 Task: Add the task  Implement a new cloud-based knowledge management system for a company to the section Feature Frenzy in the project AvidTech and add a Due Date to the respective task as 2023/12/28
Action: Mouse moved to (554, 429)
Screenshot: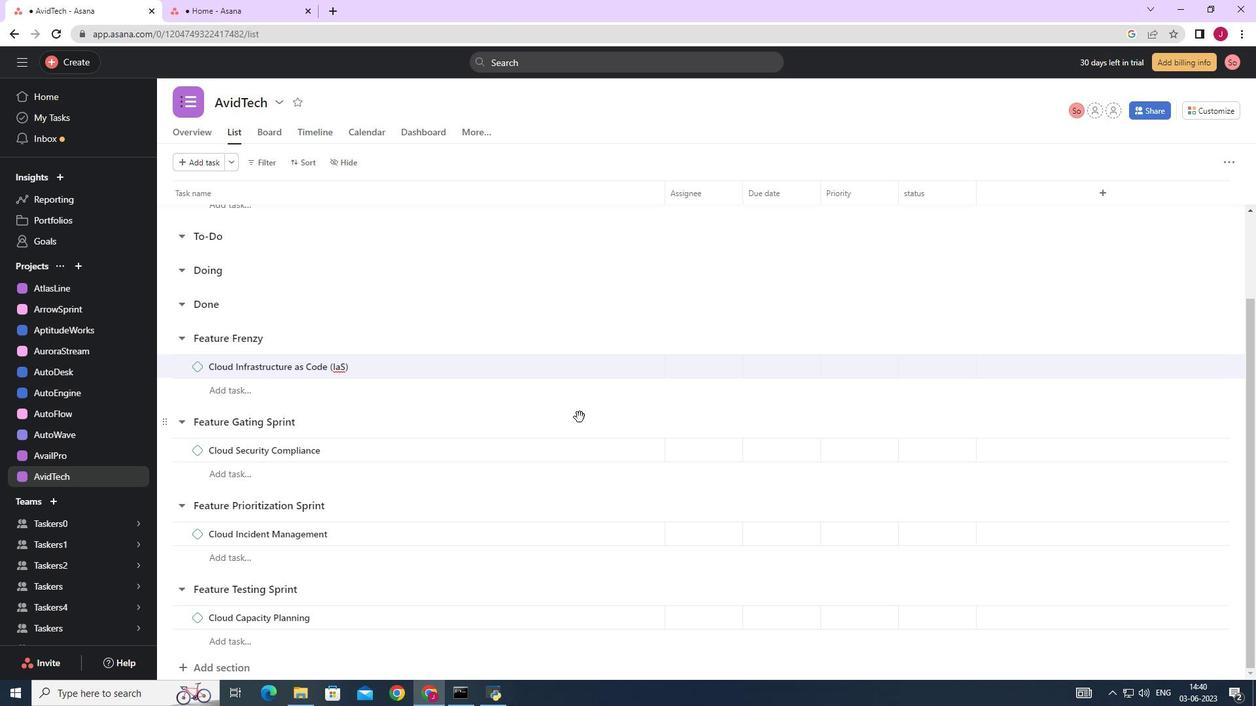 
Action: Mouse scrolled (554, 430) with delta (0, 0)
Screenshot: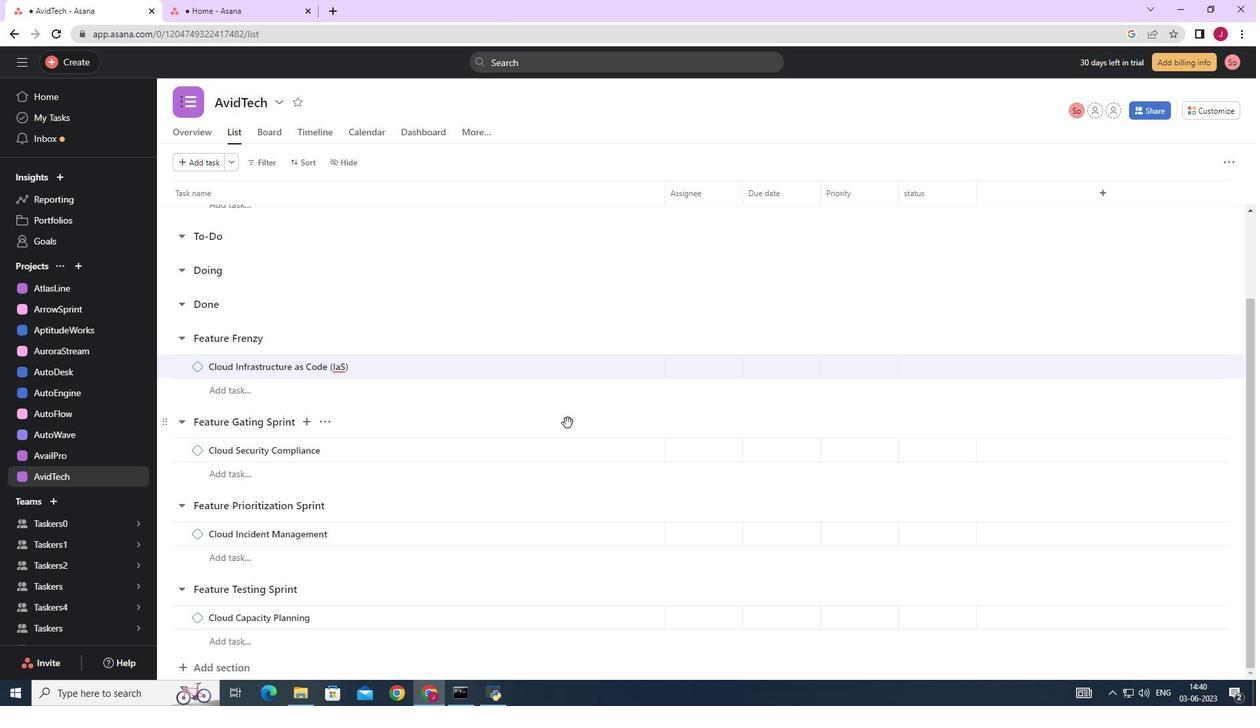 
Action: Mouse scrolled (554, 430) with delta (0, 0)
Screenshot: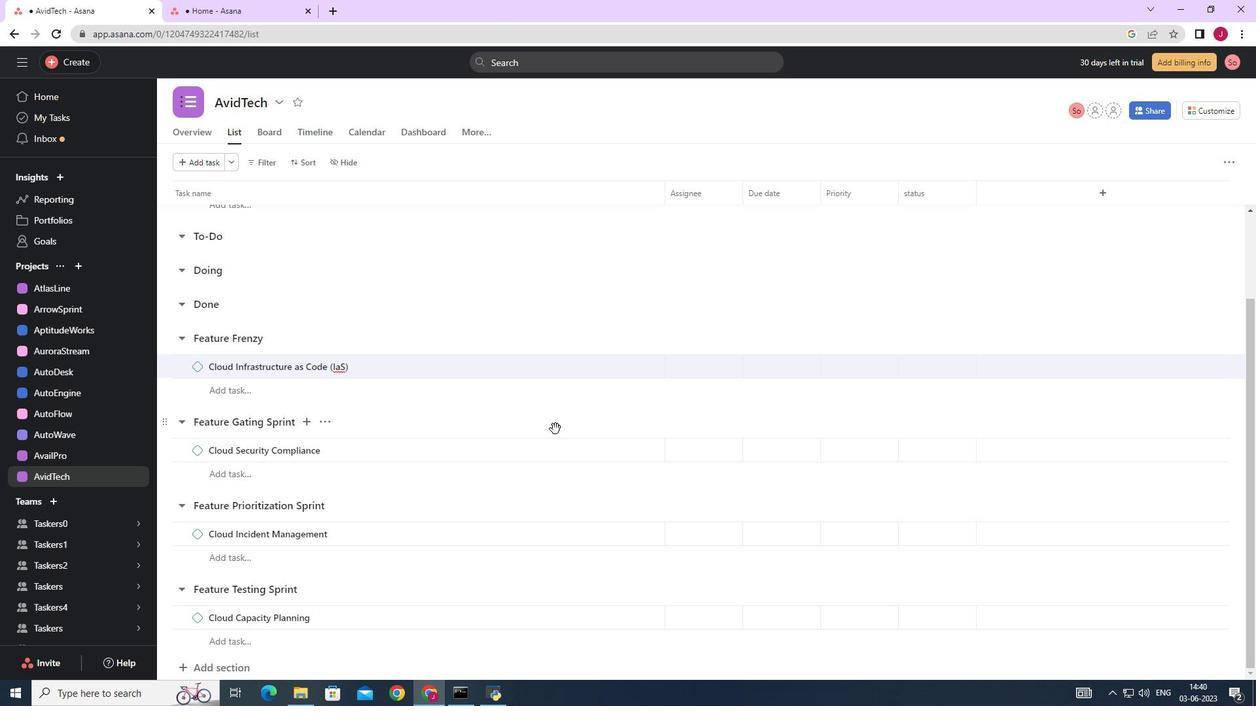 
Action: Mouse scrolled (554, 430) with delta (0, 0)
Screenshot: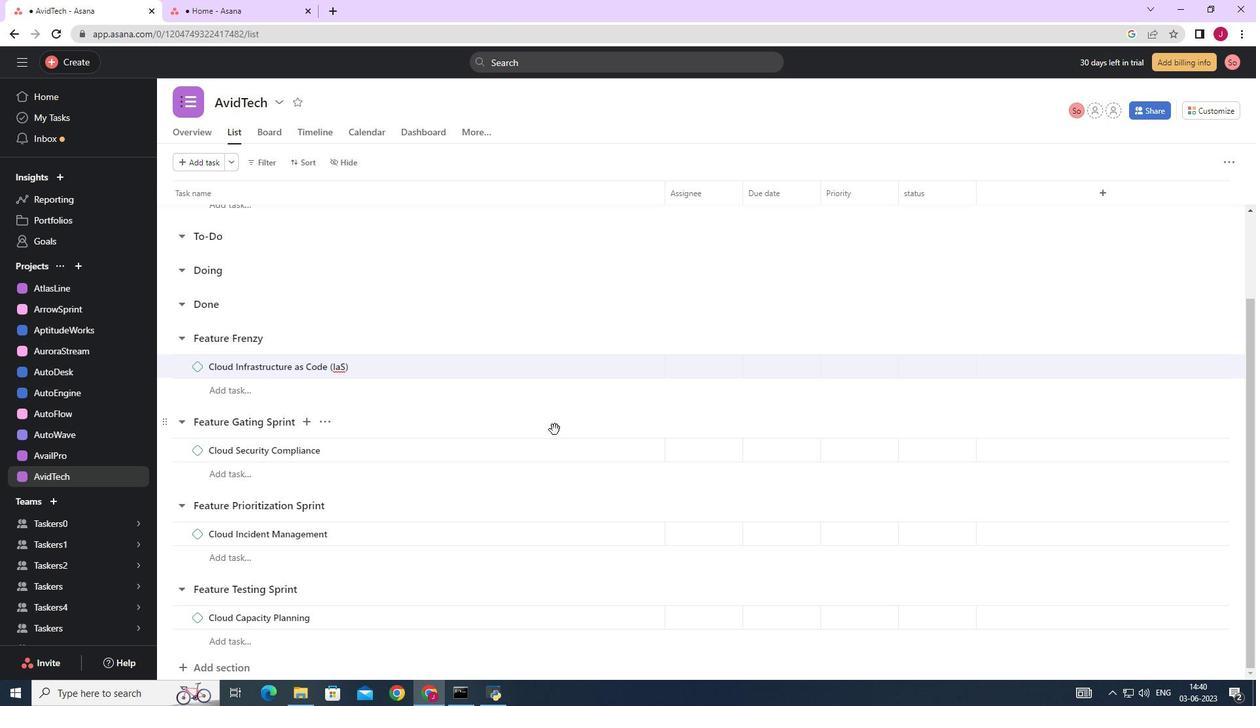 
Action: Mouse scrolled (554, 430) with delta (0, 0)
Screenshot: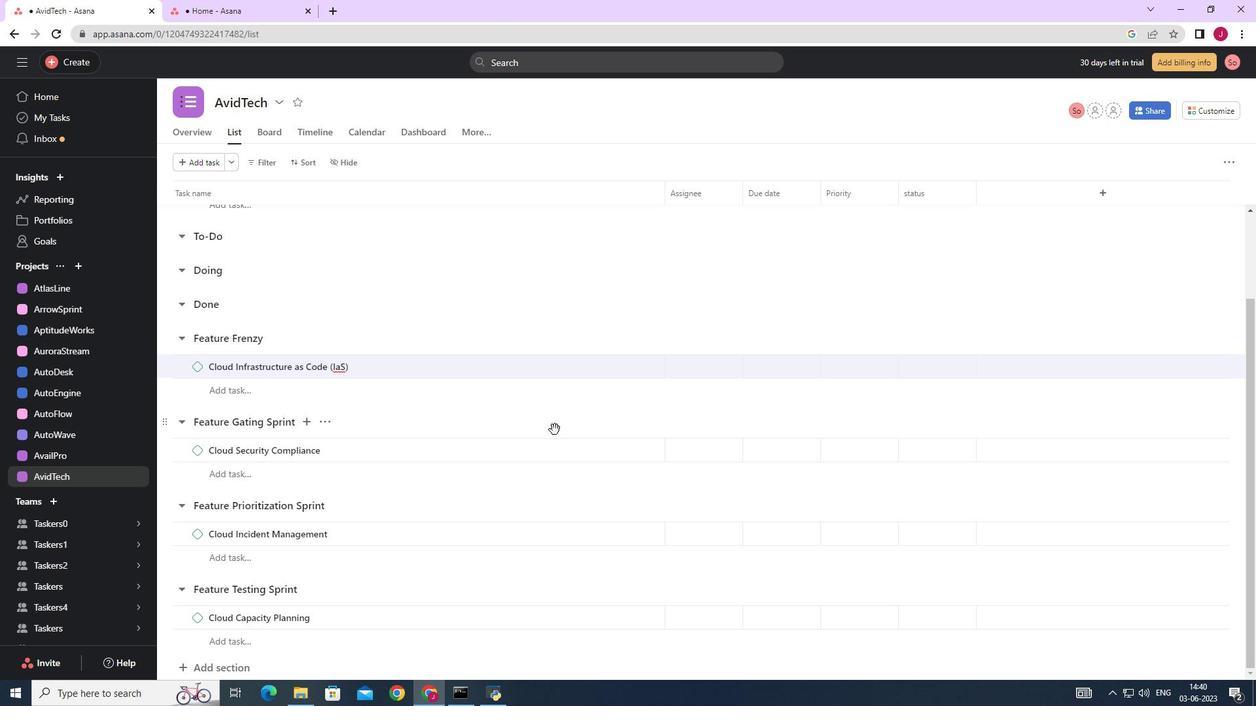 
Action: Mouse moved to (630, 287)
Screenshot: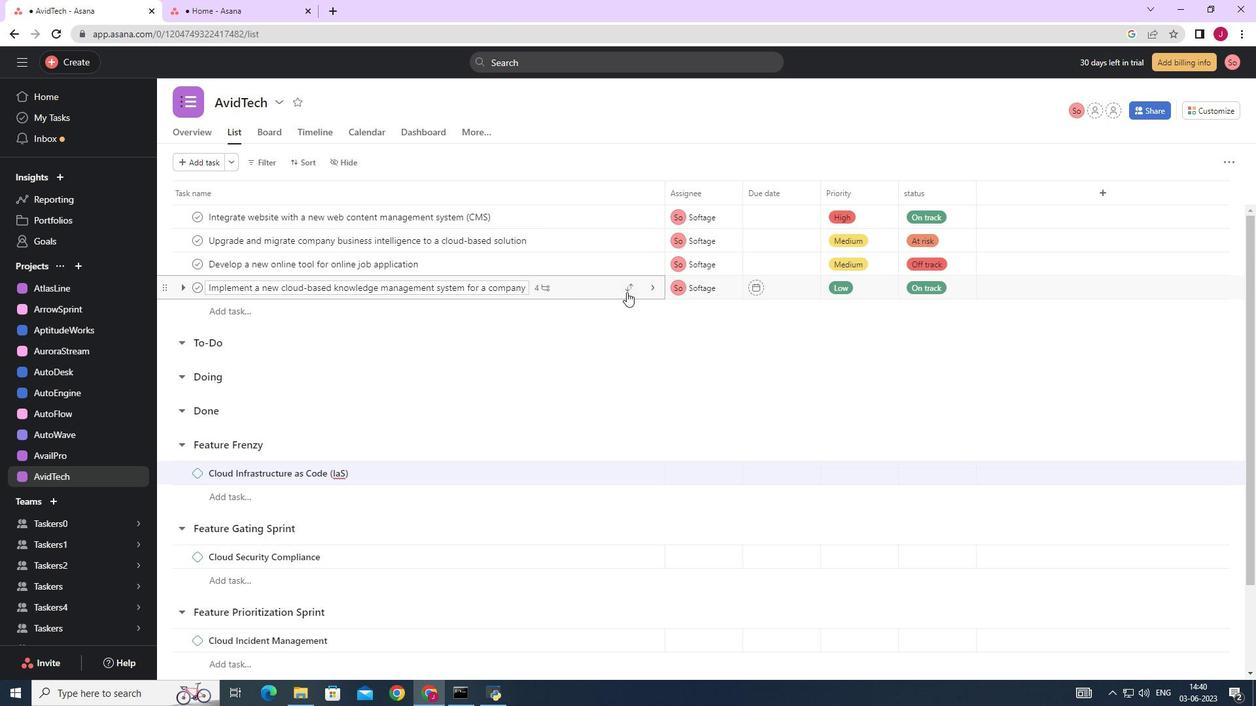
Action: Mouse pressed left at (630, 287)
Screenshot: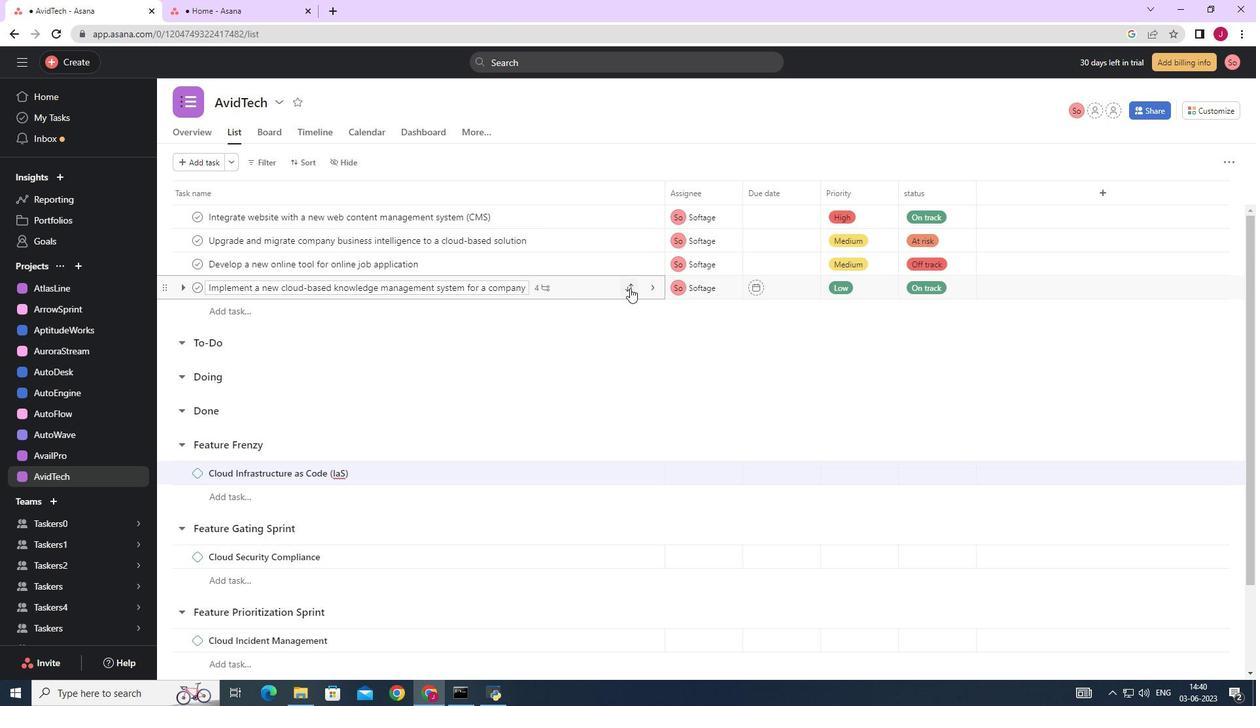 
Action: Mouse moved to (845, 355)
Screenshot: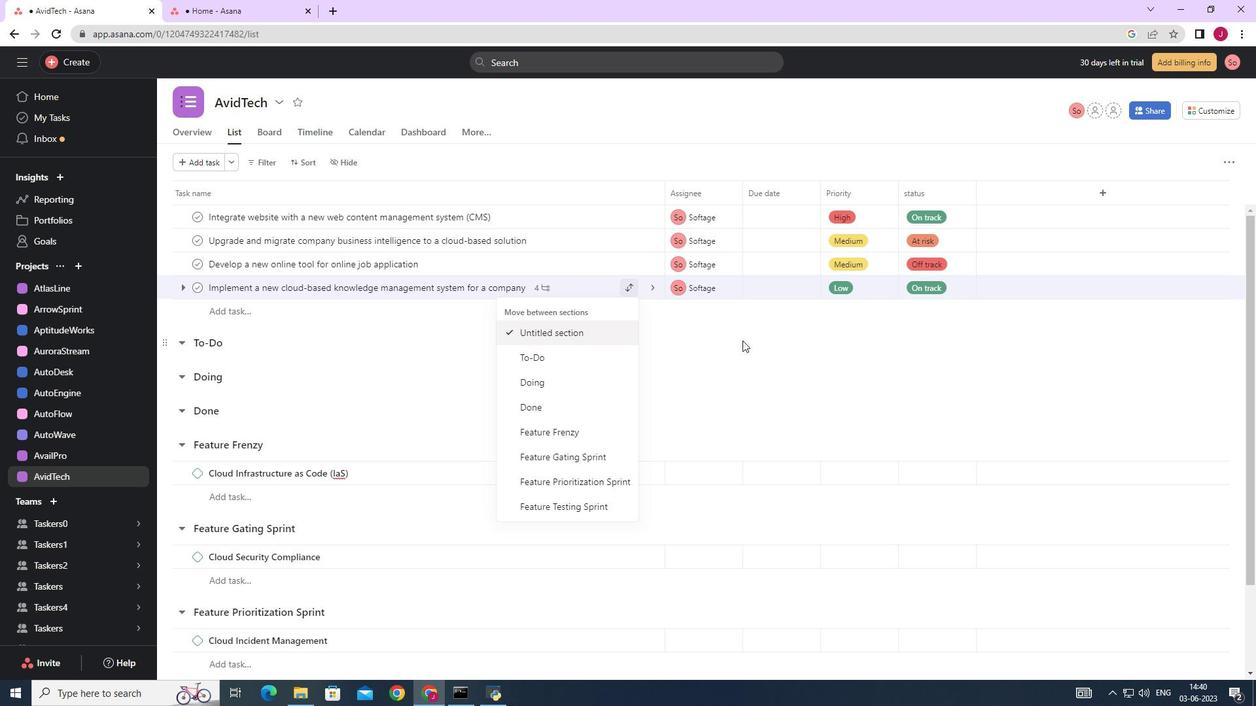 
Action: Mouse pressed left at (845, 355)
Screenshot: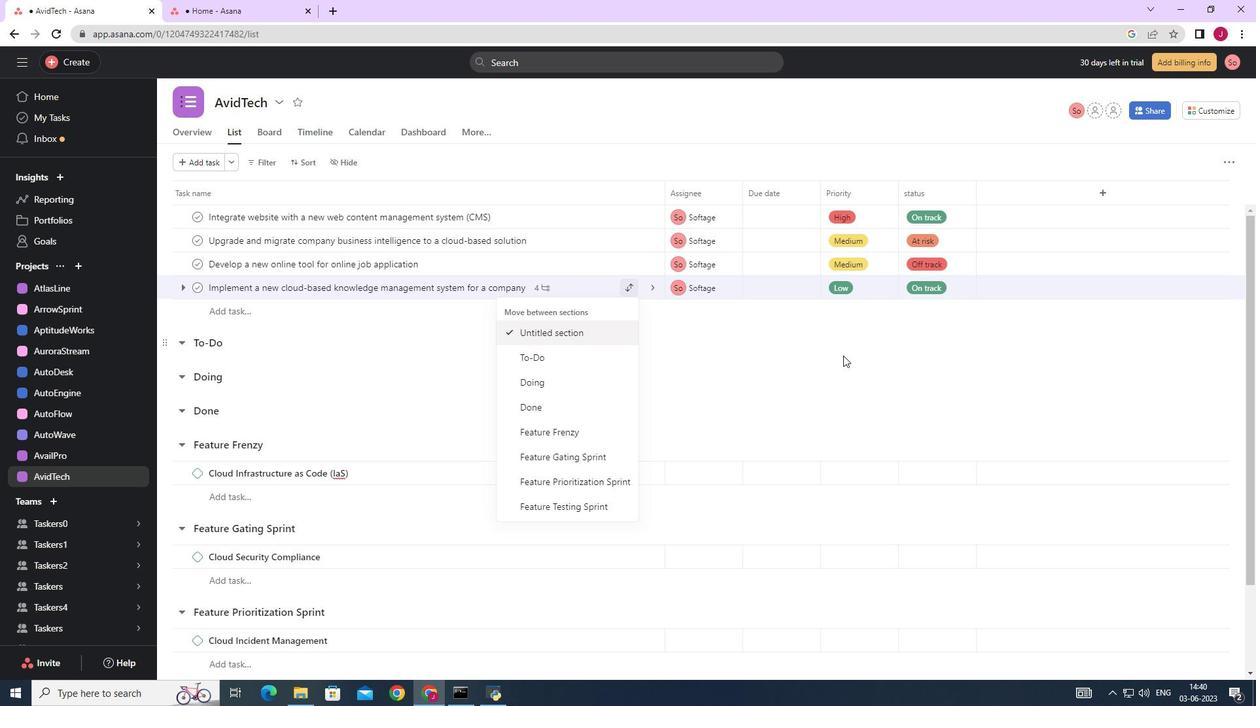 
Action: Mouse moved to (626, 289)
Screenshot: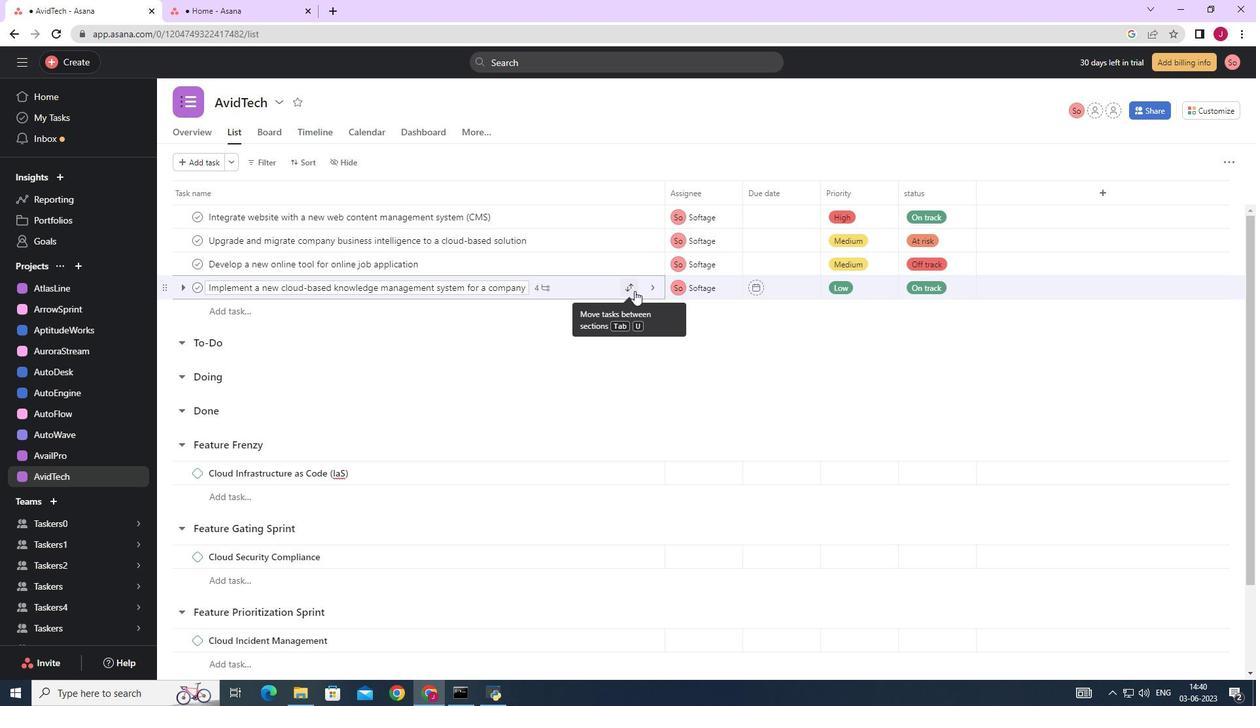 
Action: Mouse pressed left at (626, 289)
Screenshot: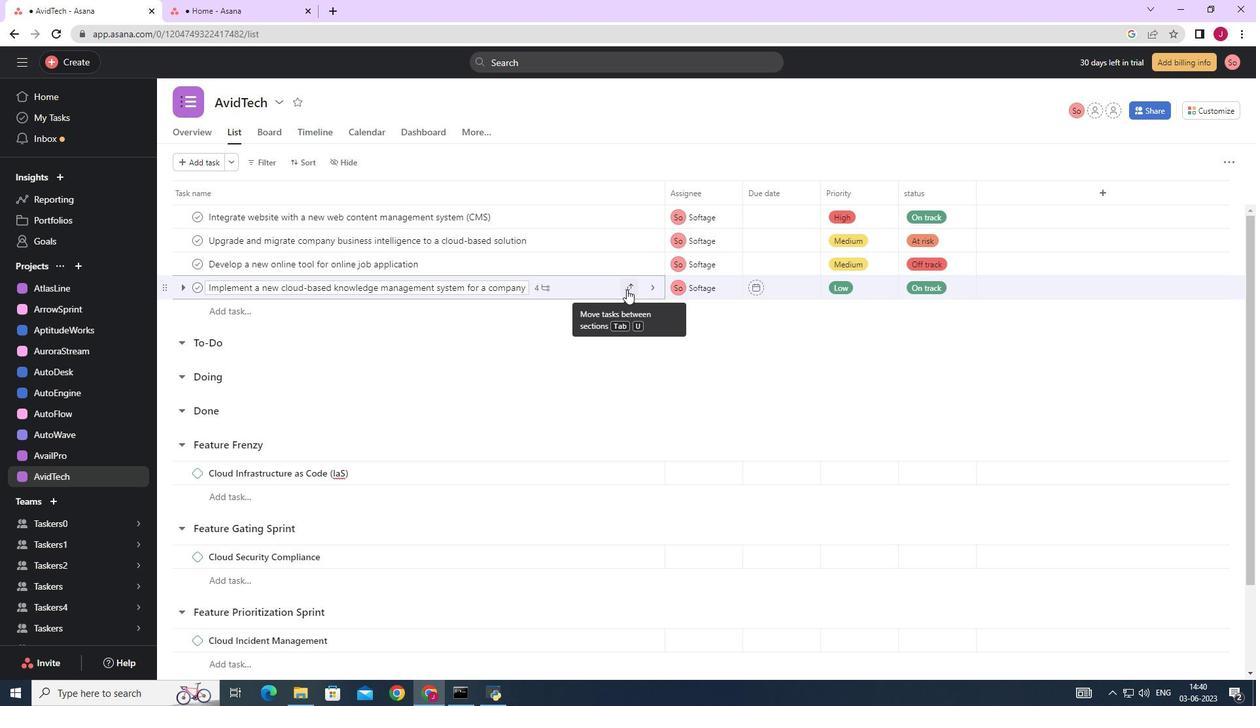 
Action: Mouse moved to (583, 429)
Screenshot: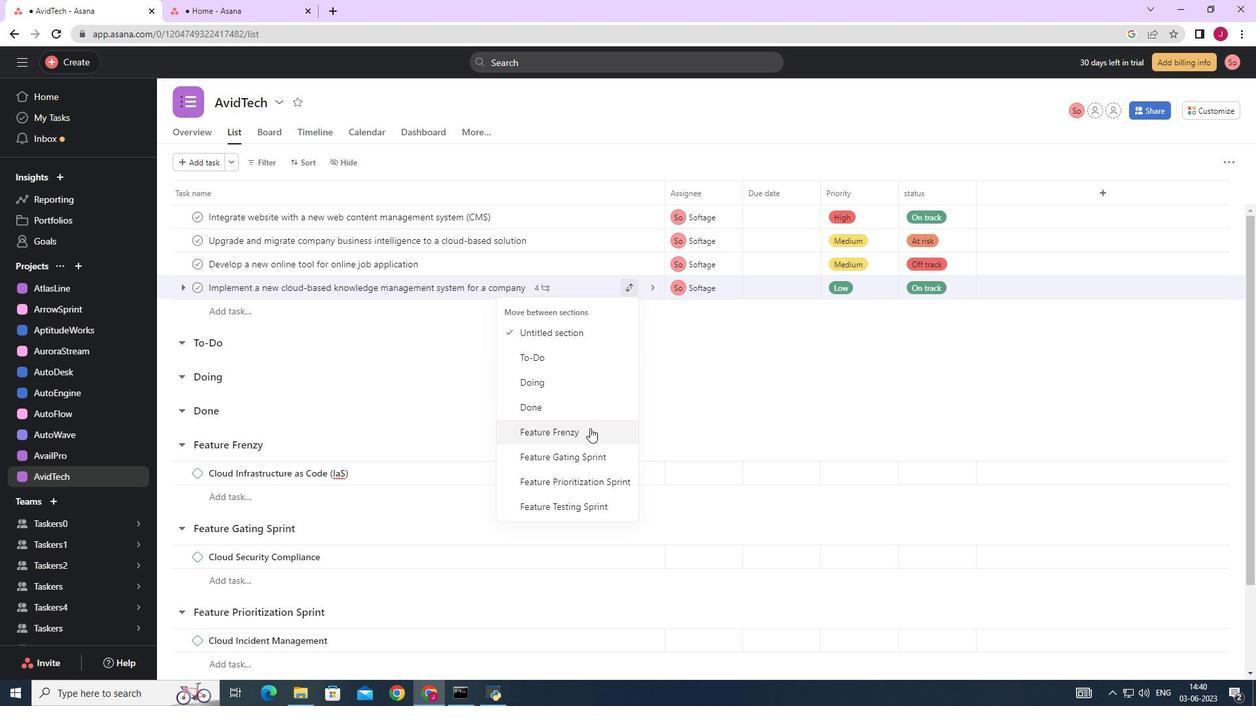 
Action: Mouse pressed left at (583, 429)
Screenshot: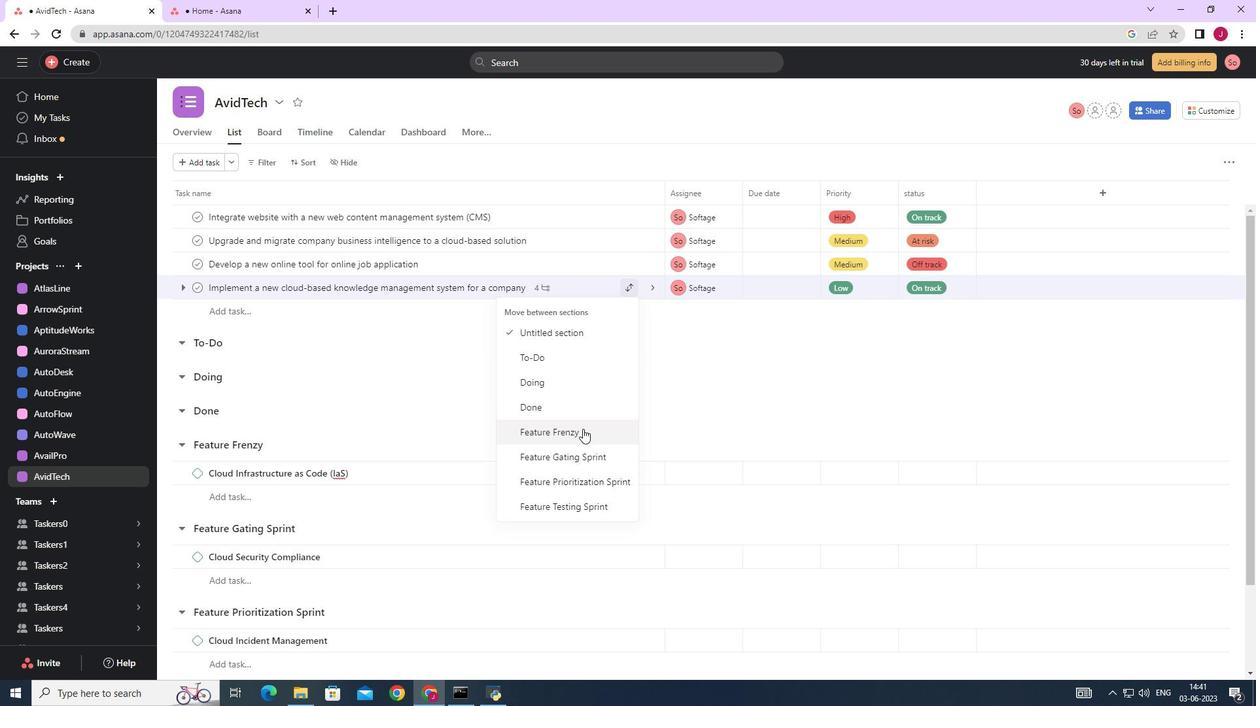 
Action: Mouse moved to (786, 450)
Screenshot: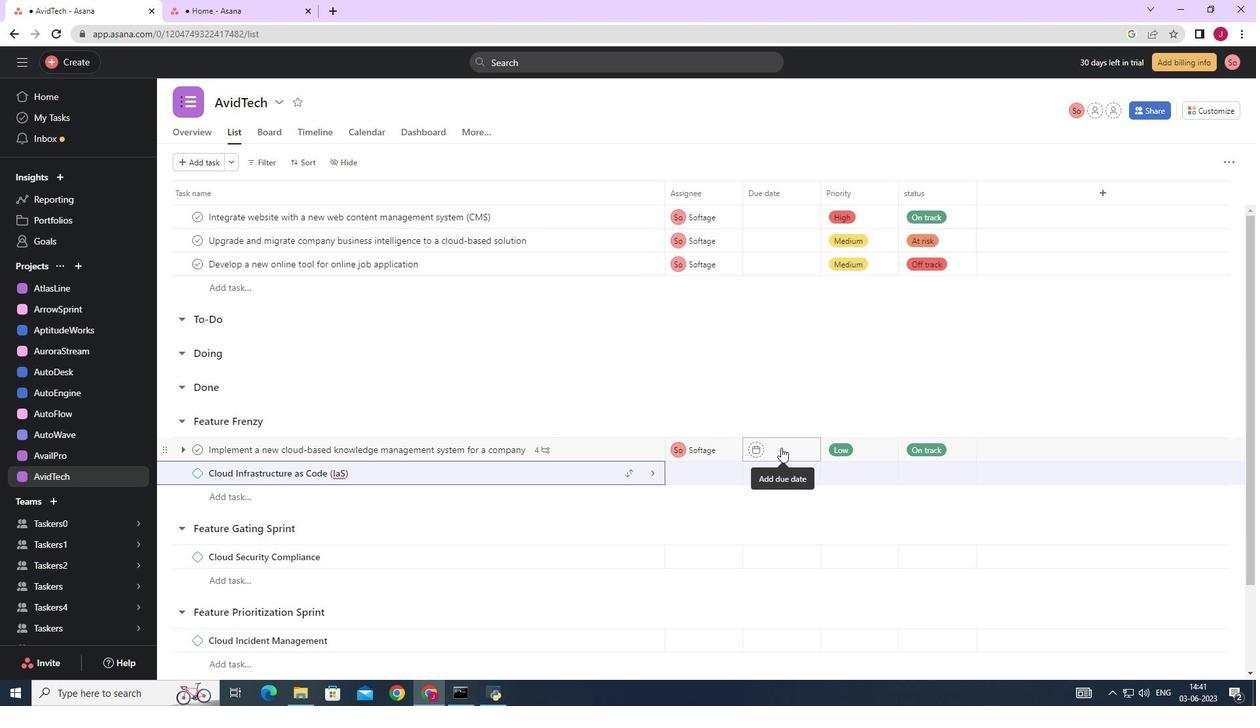 
Action: Mouse pressed left at (786, 450)
Screenshot: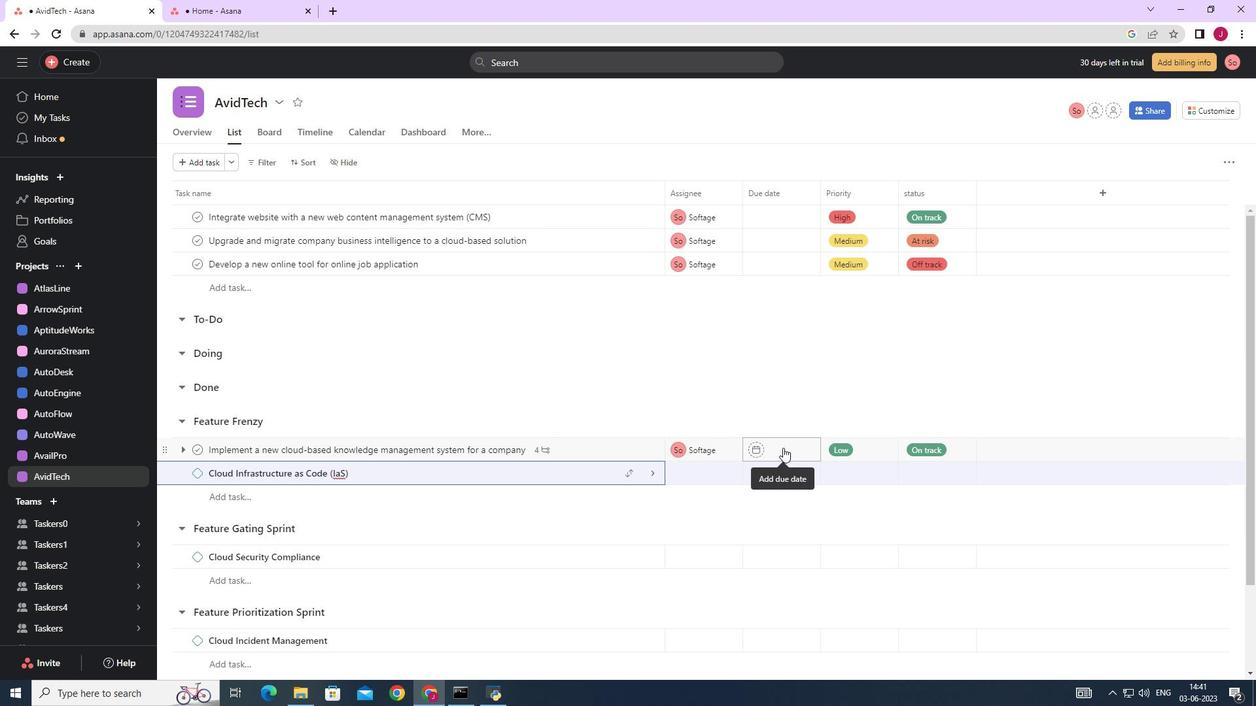 
Action: Mouse moved to (913, 242)
Screenshot: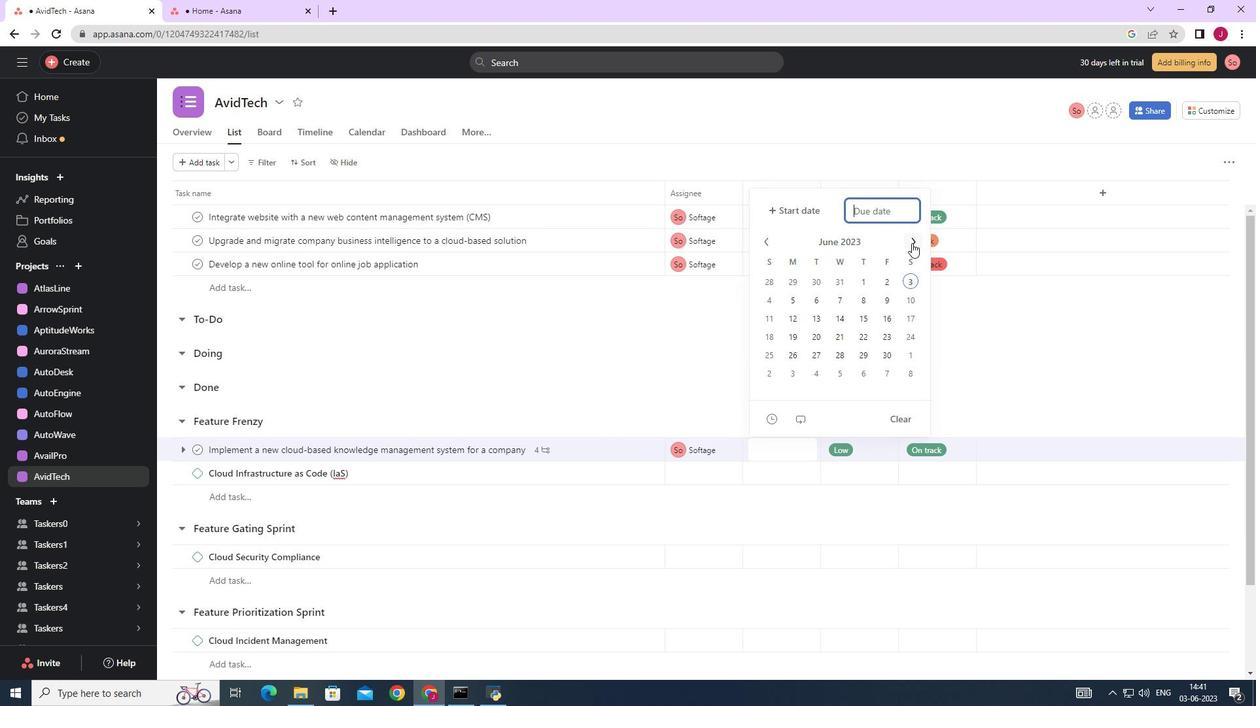 
Action: Mouse pressed left at (913, 242)
Screenshot: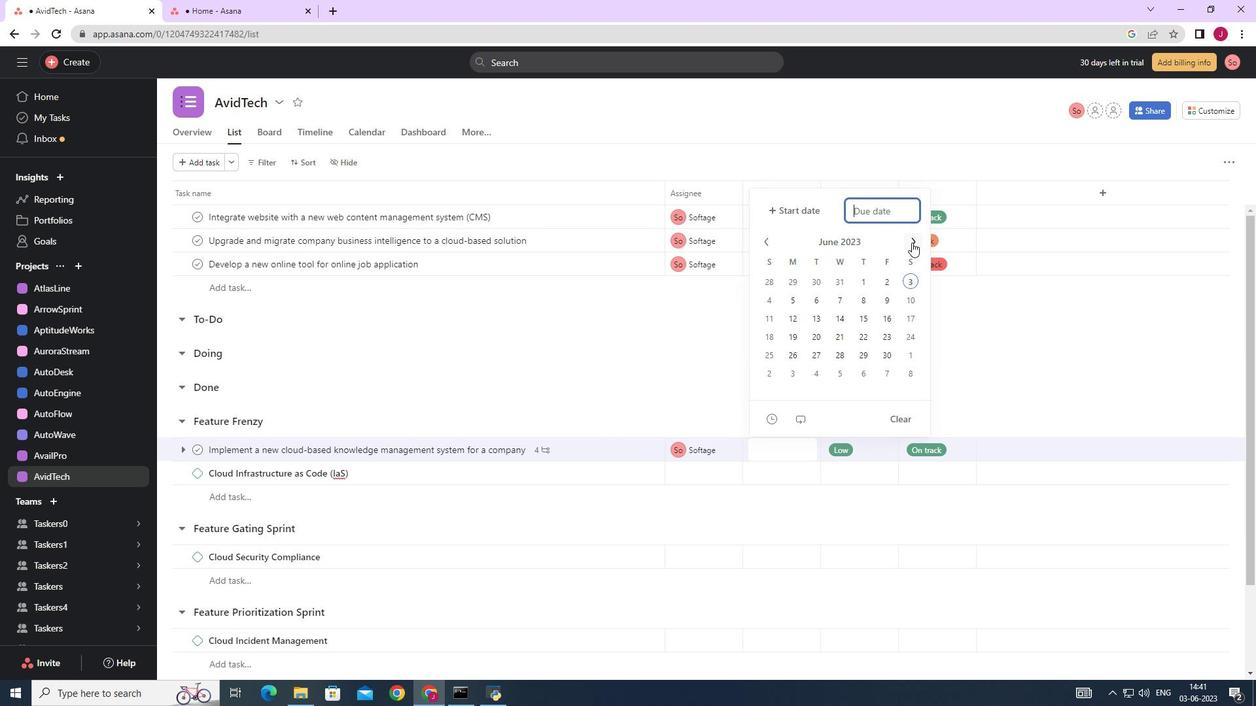 
Action: Mouse moved to (915, 242)
Screenshot: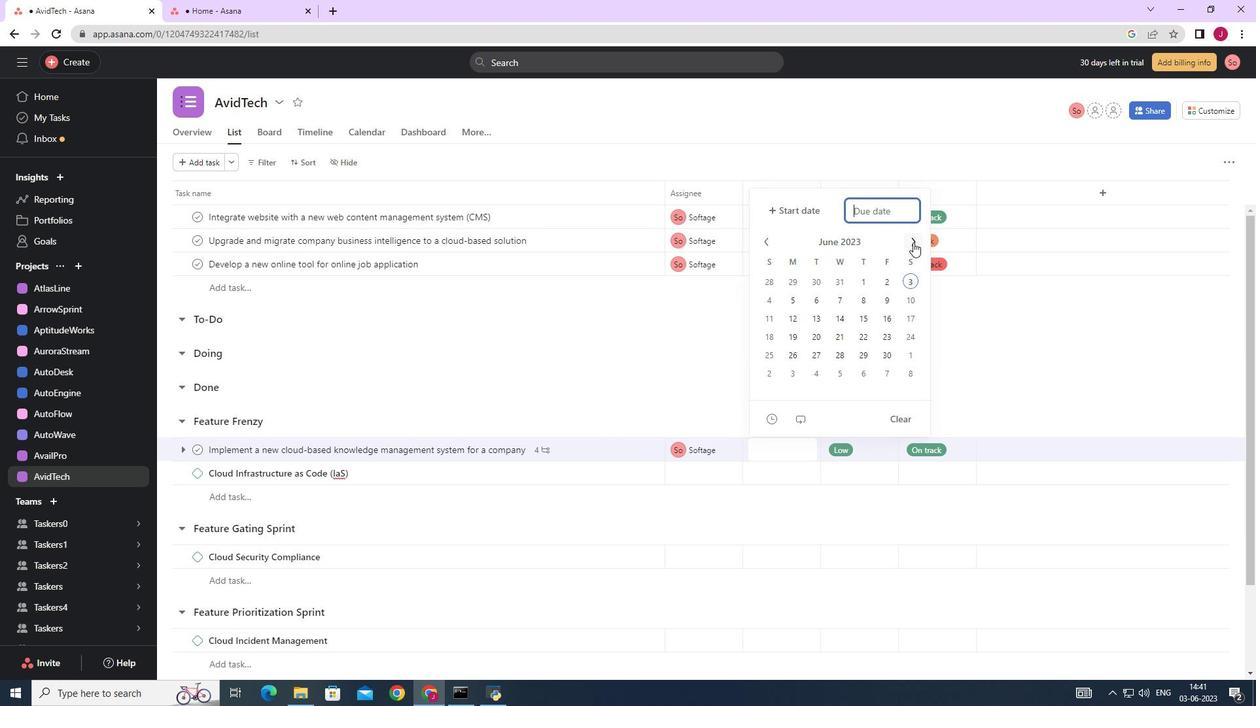 
Action: Mouse pressed left at (915, 242)
Screenshot: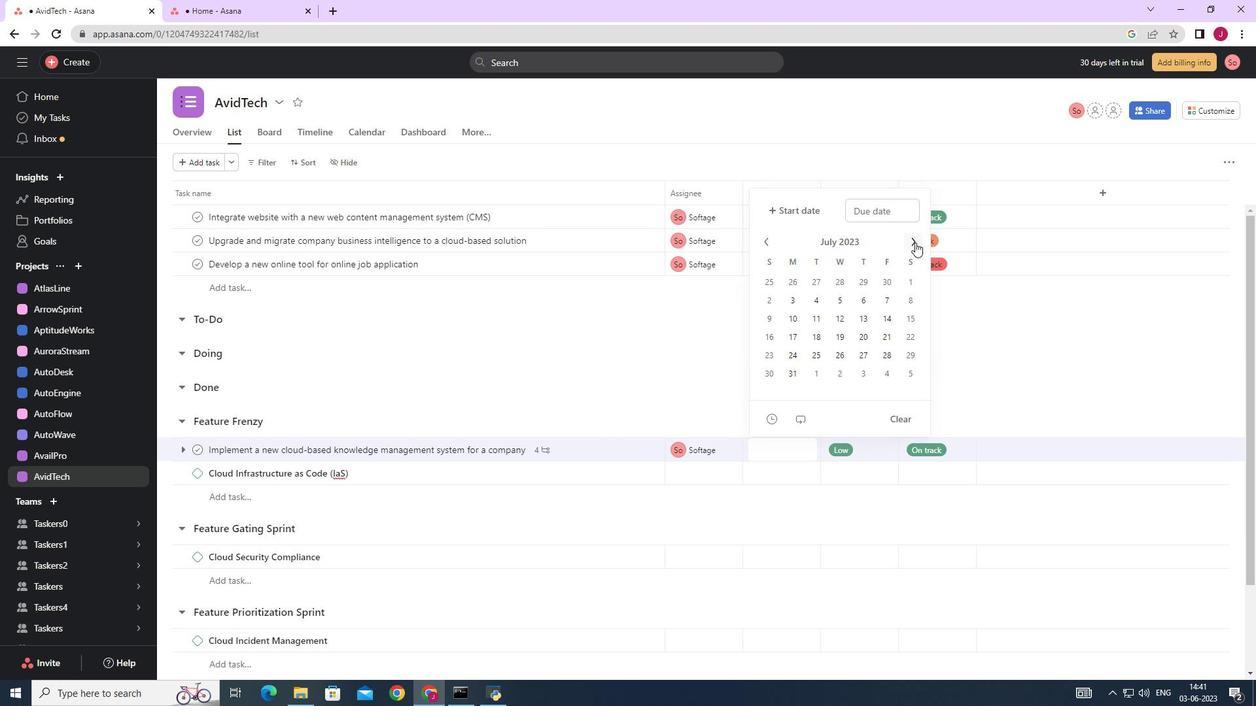 
Action: Mouse moved to (916, 242)
Screenshot: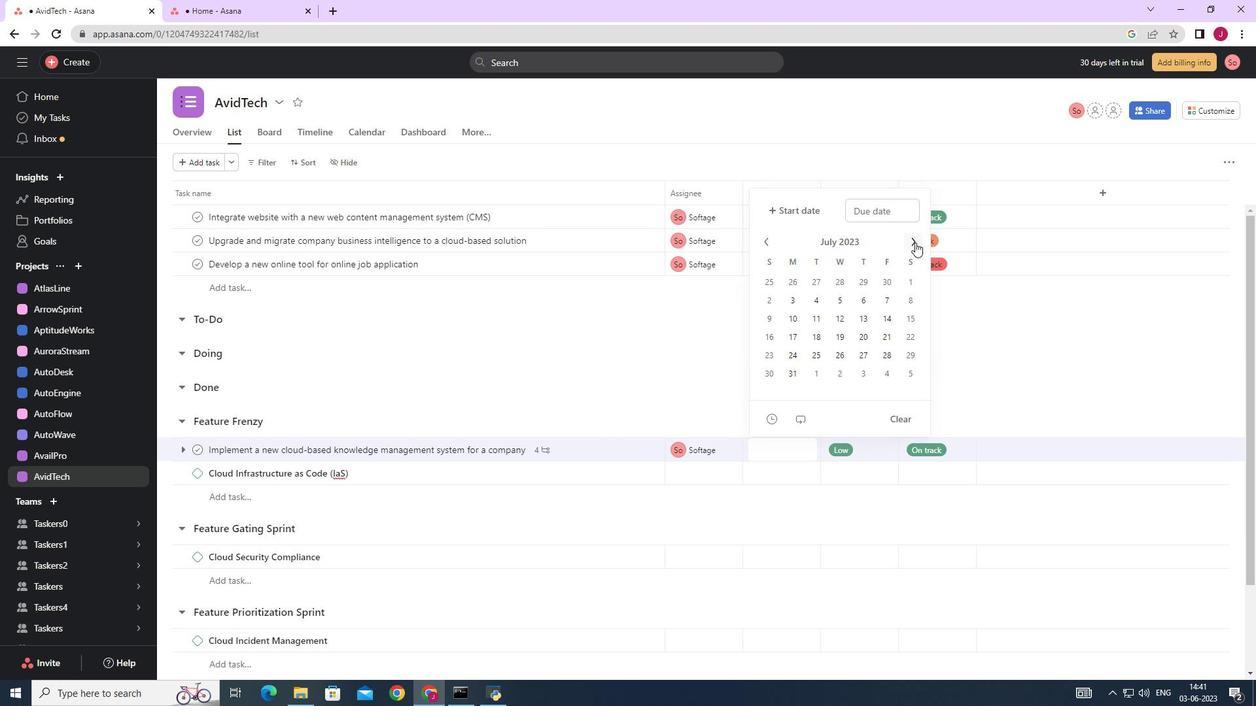 
Action: Mouse pressed left at (916, 242)
Screenshot: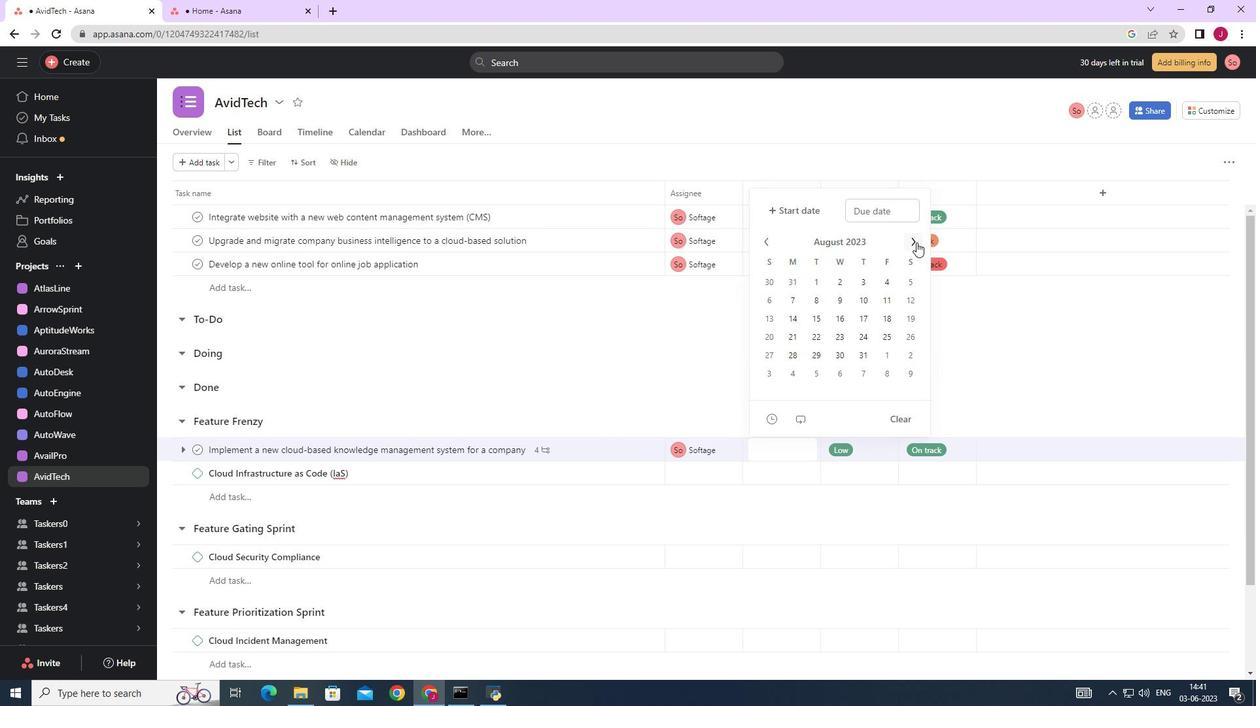 
Action: Mouse pressed left at (916, 242)
Screenshot: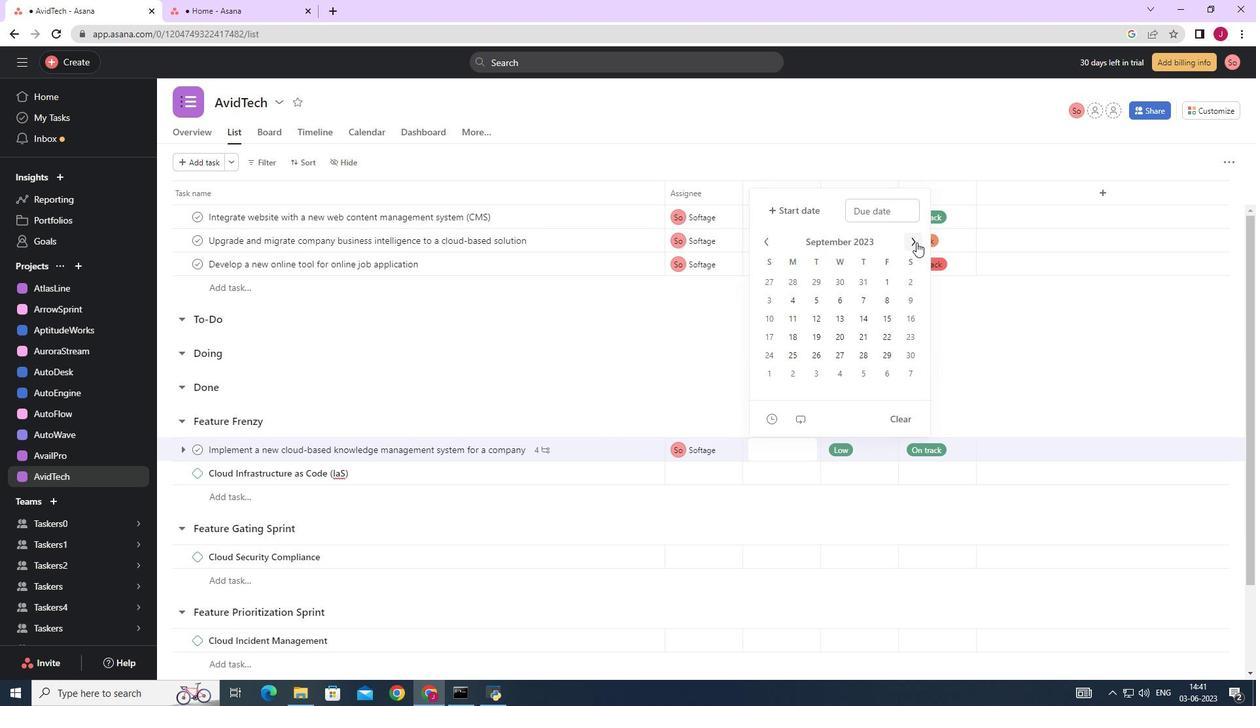 
Action: Mouse pressed left at (916, 242)
Screenshot: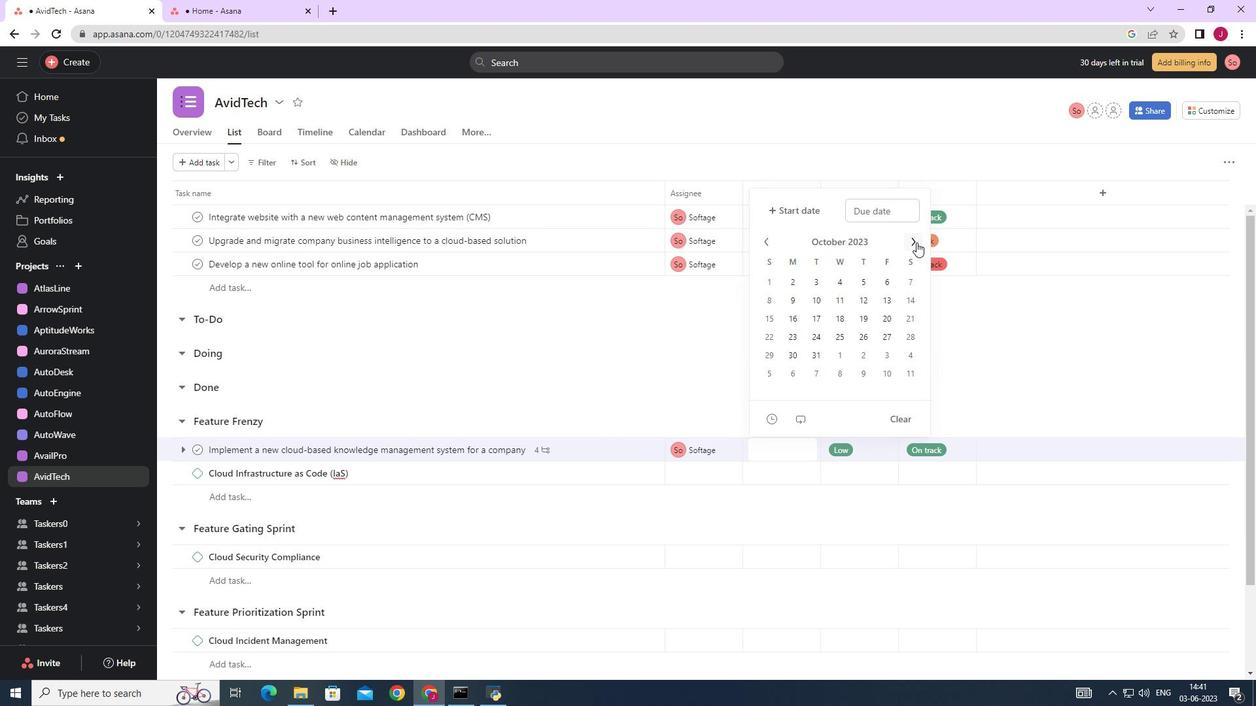 
Action: Mouse moved to (767, 244)
Screenshot: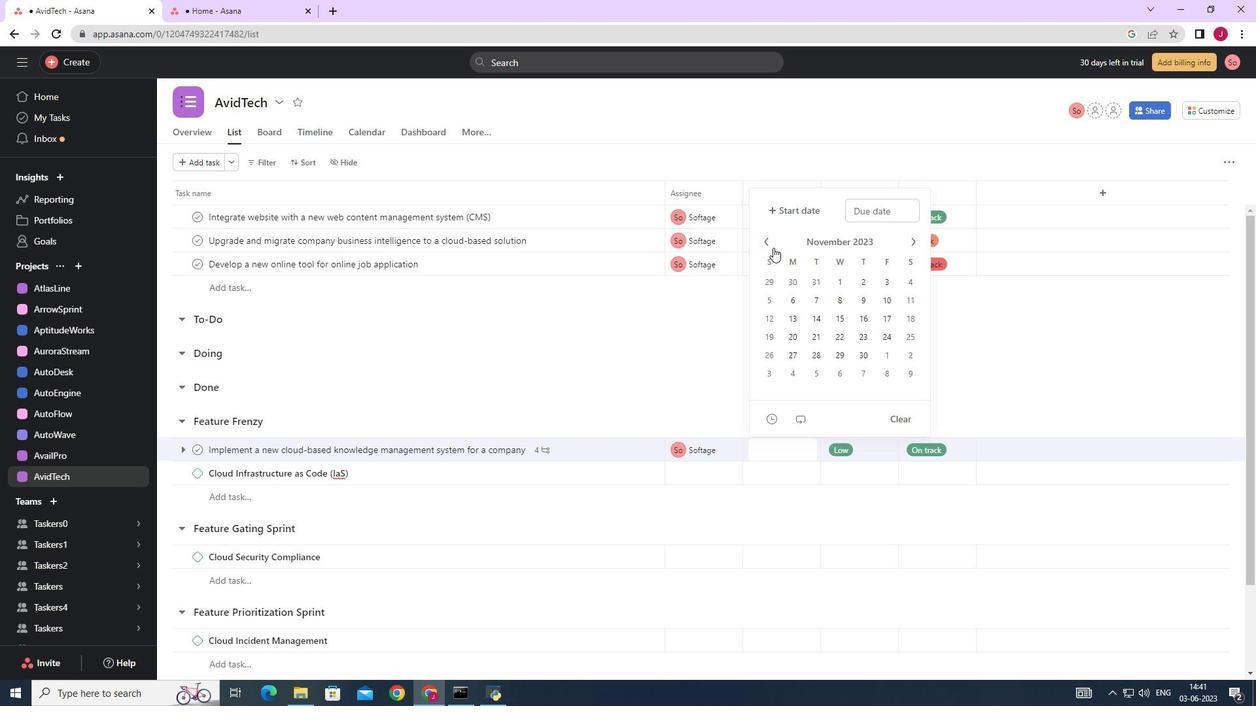 
Action: Mouse pressed left at (767, 244)
Screenshot: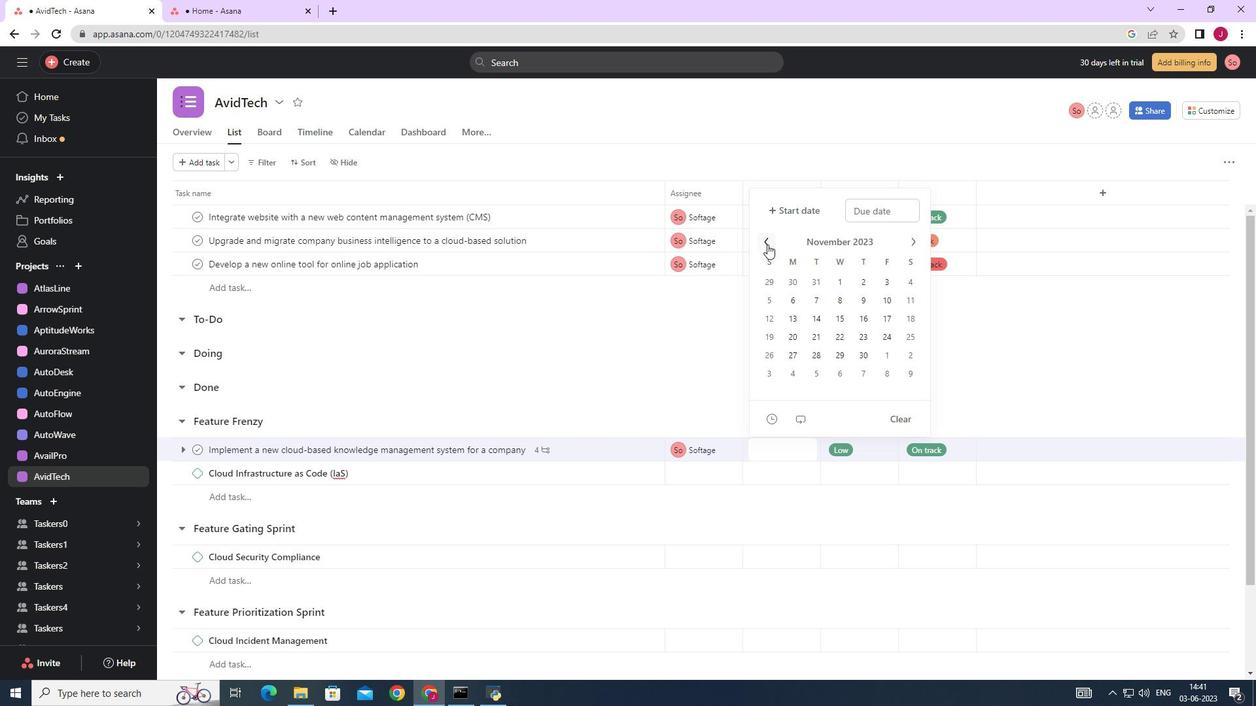 
Action: Mouse moved to (914, 243)
Screenshot: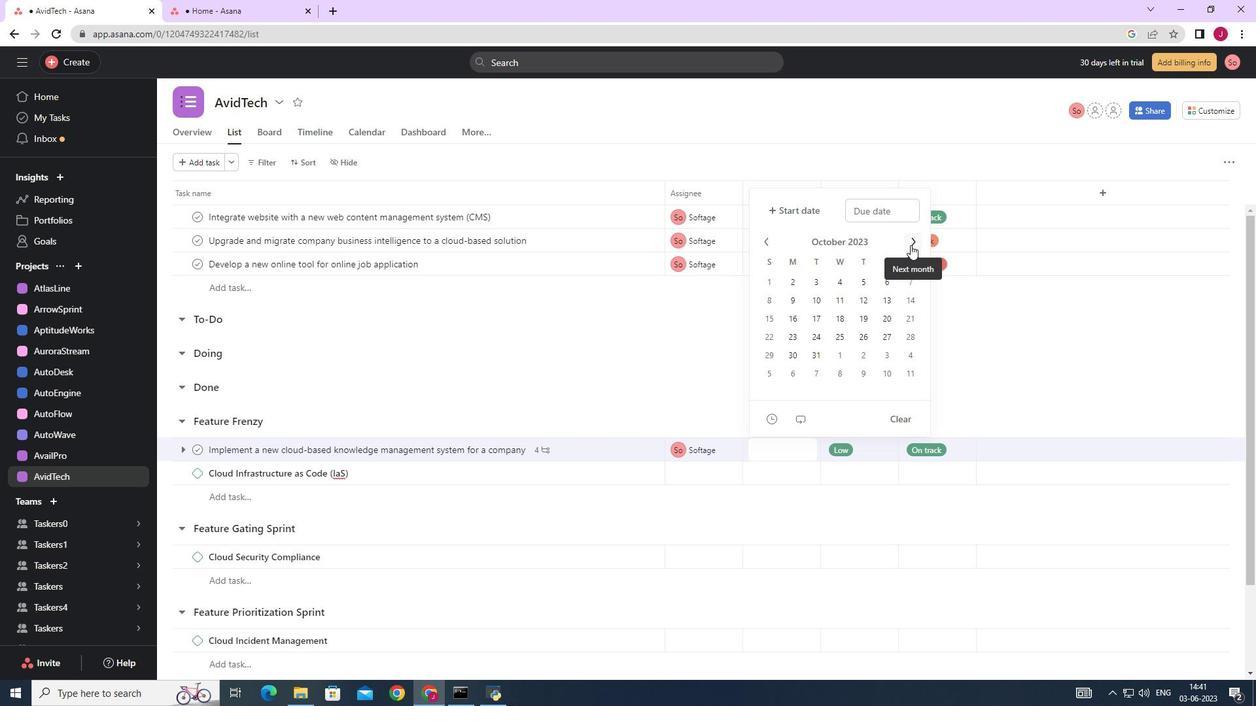 
Action: Mouse pressed left at (914, 243)
Screenshot: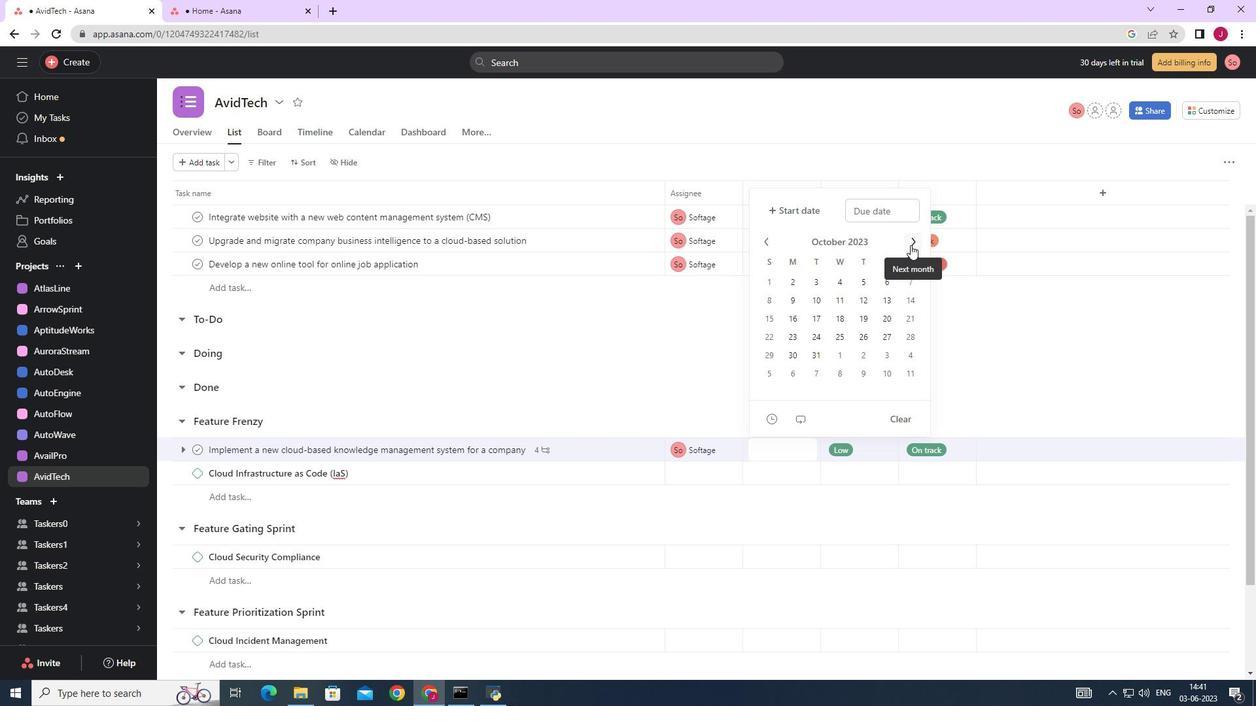 
Action: Mouse moved to (916, 243)
Screenshot: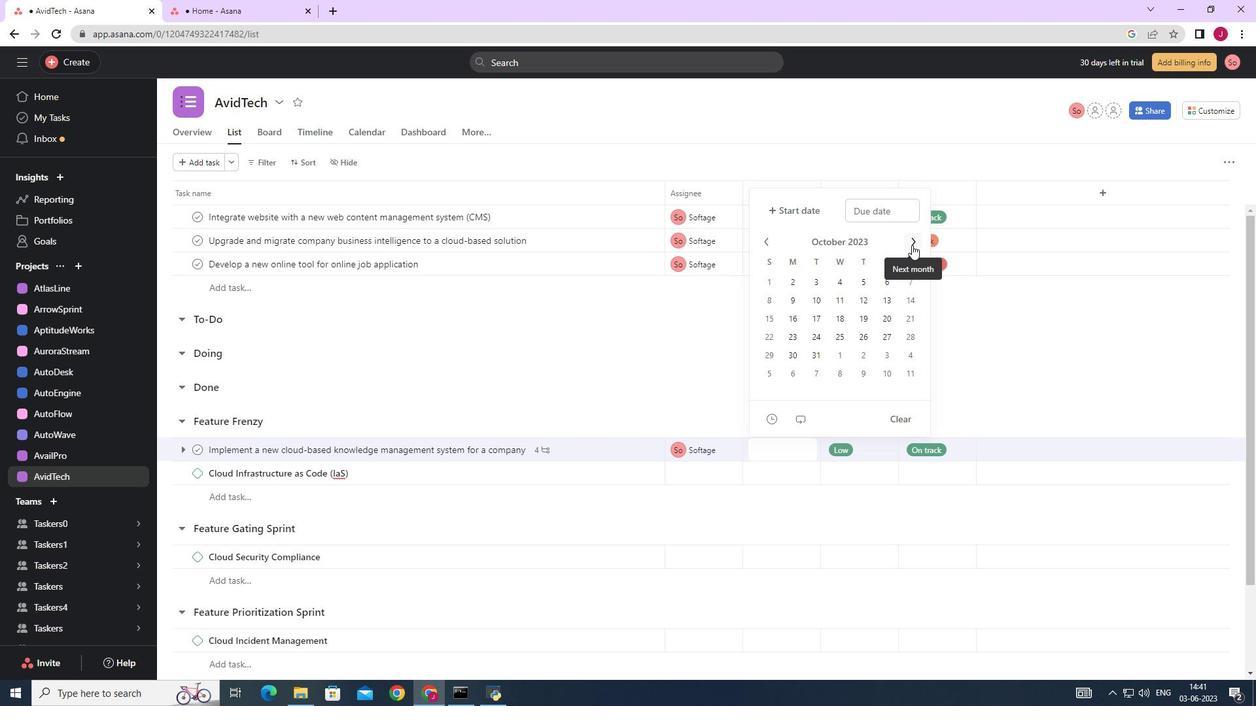 
Action: Mouse pressed left at (916, 243)
Screenshot: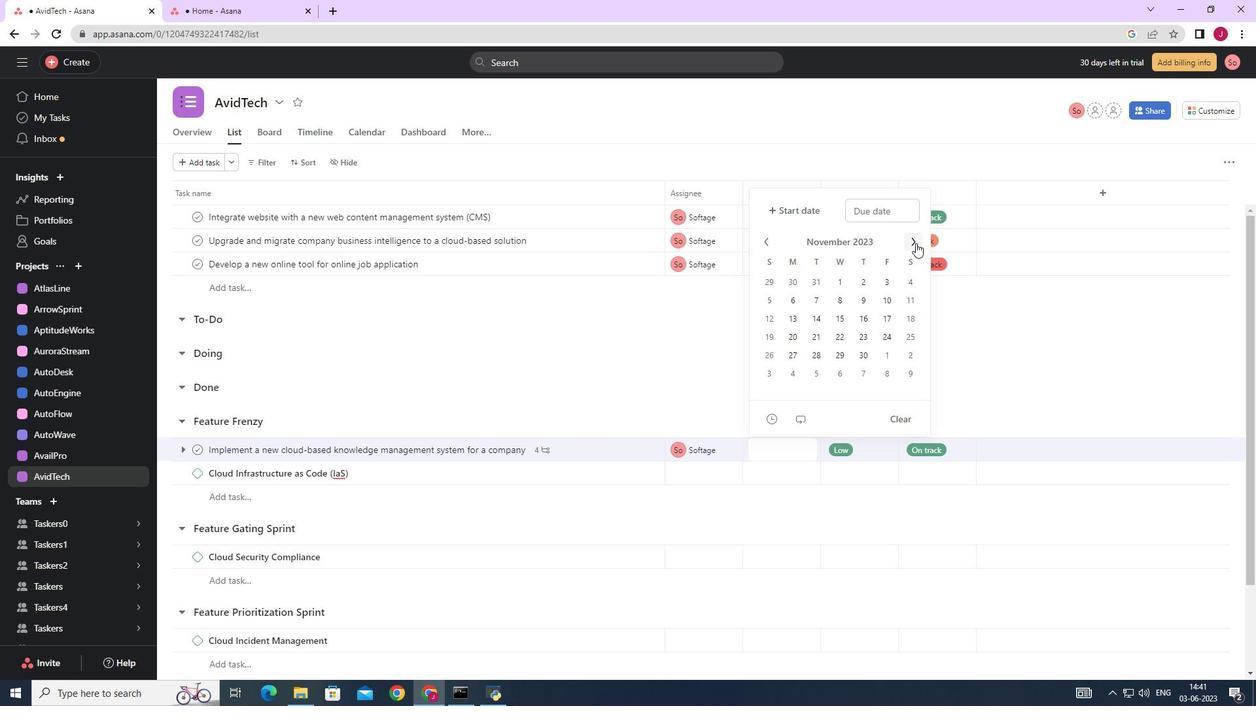 
Action: Mouse moved to (917, 243)
Screenshot: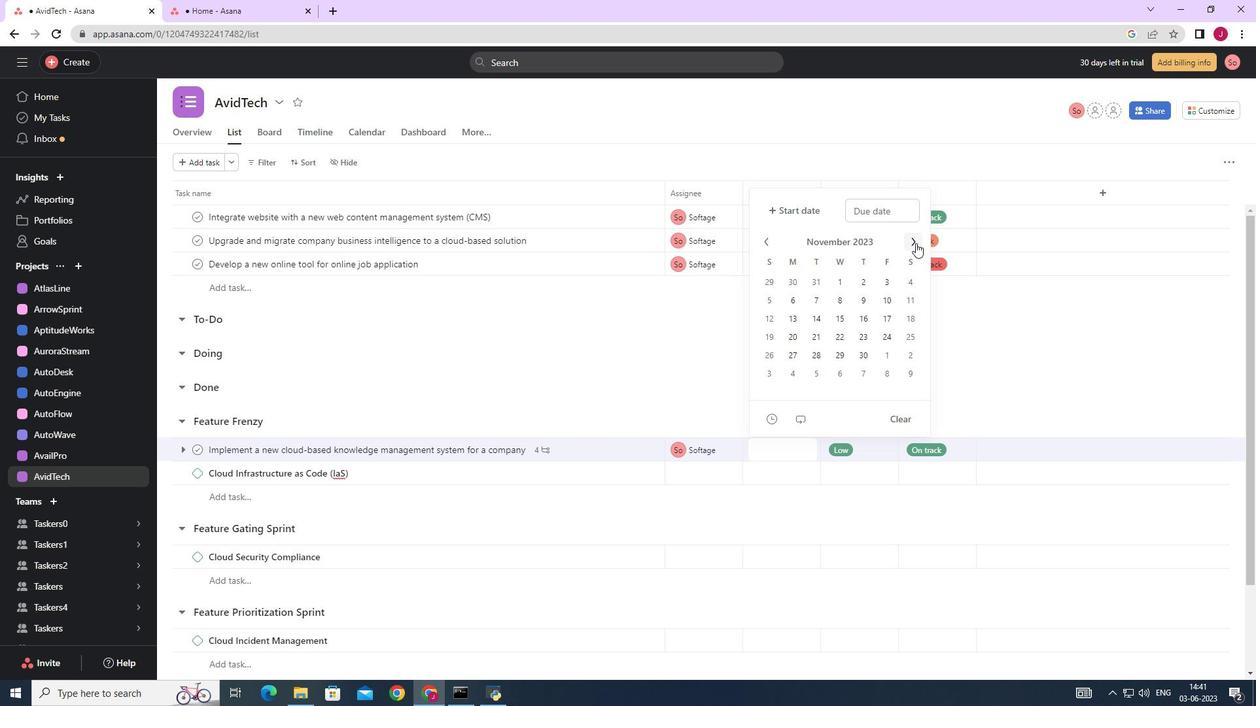 
Action: Mouse pressed left at (917, 243)
Screenshot: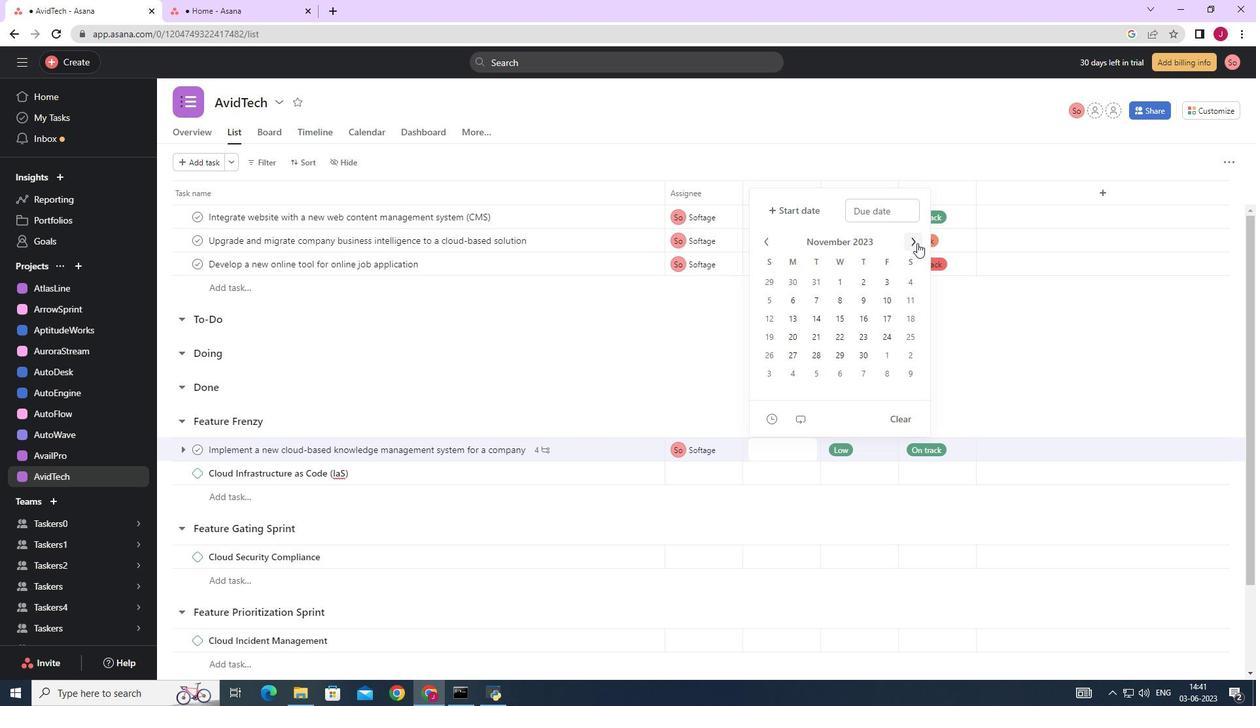 
Action: Mouse pressed left at (917, 243)
Screenshot: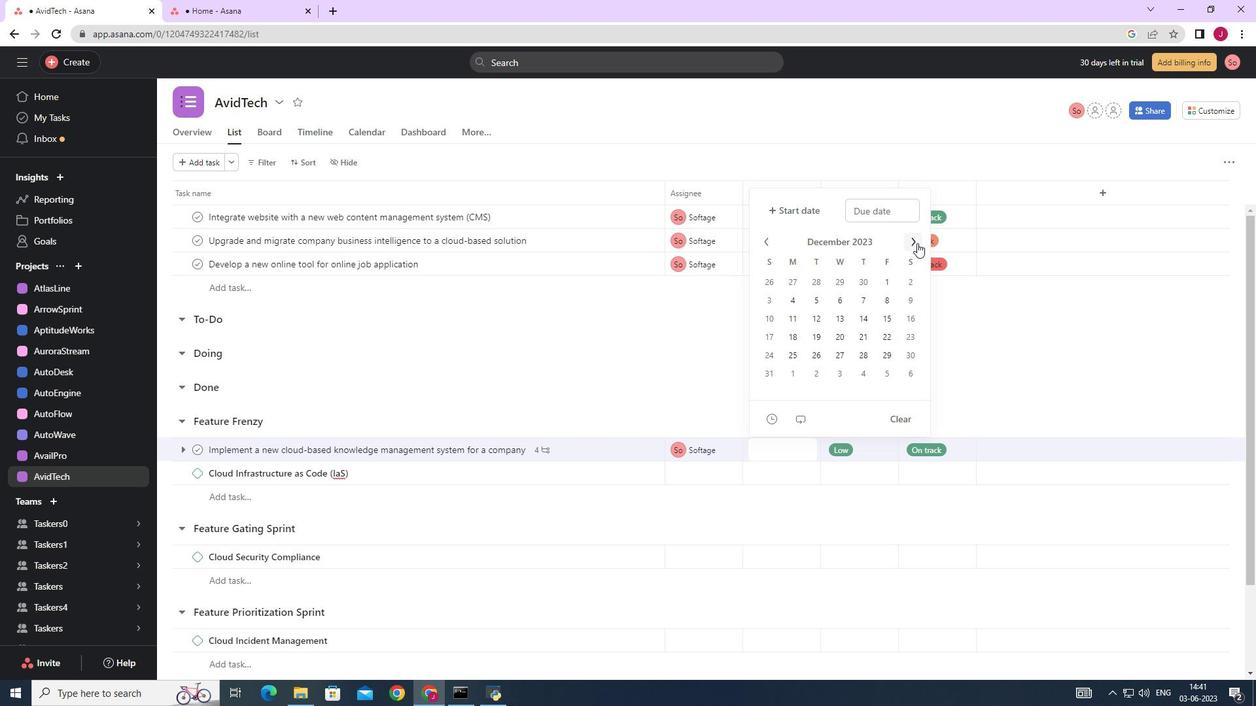 
Action: Mouse pressed left at (917, 243)
Screenshot: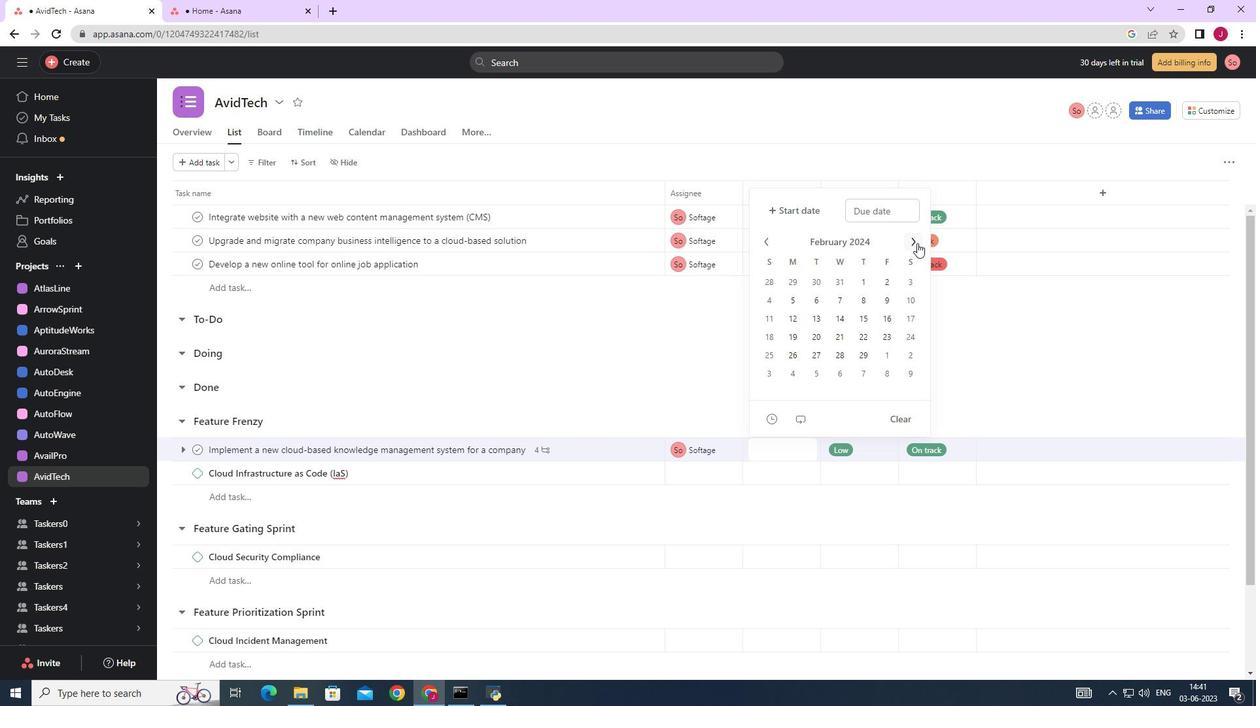
Action: Mouse pressed left at (917, 243)
Screenshot: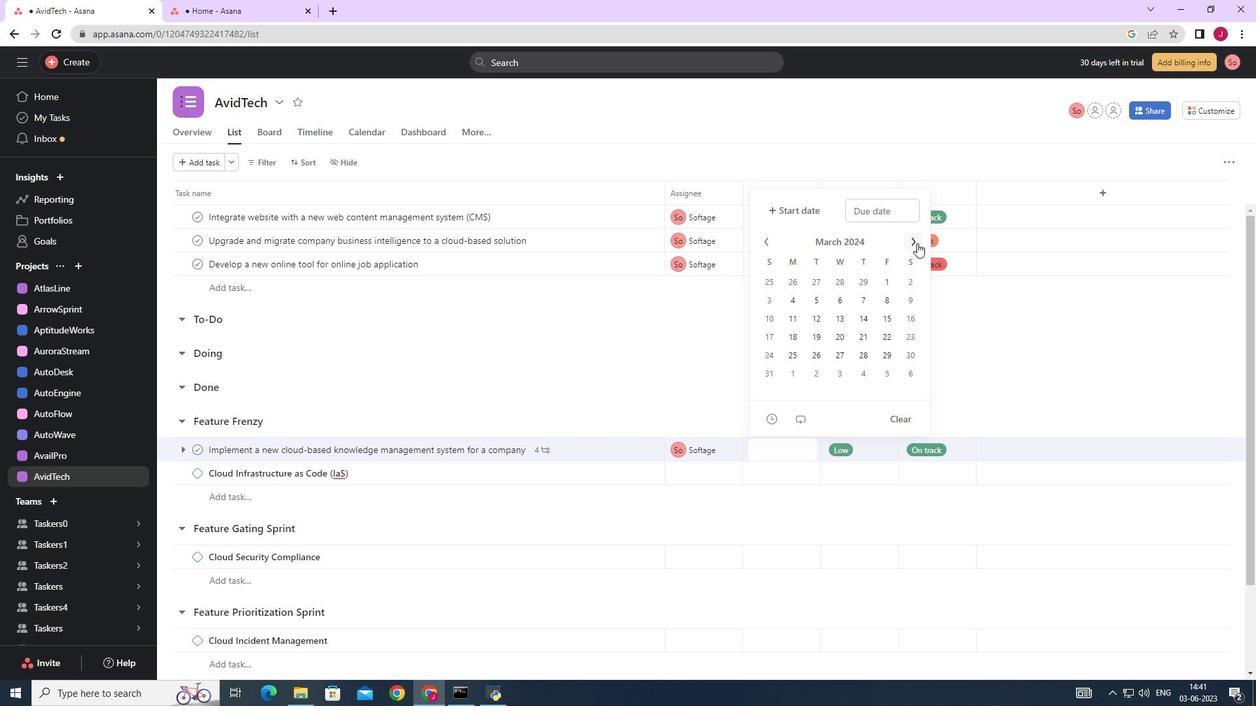 
Action: Mouse pressed left at (917, 243)
Screenshot: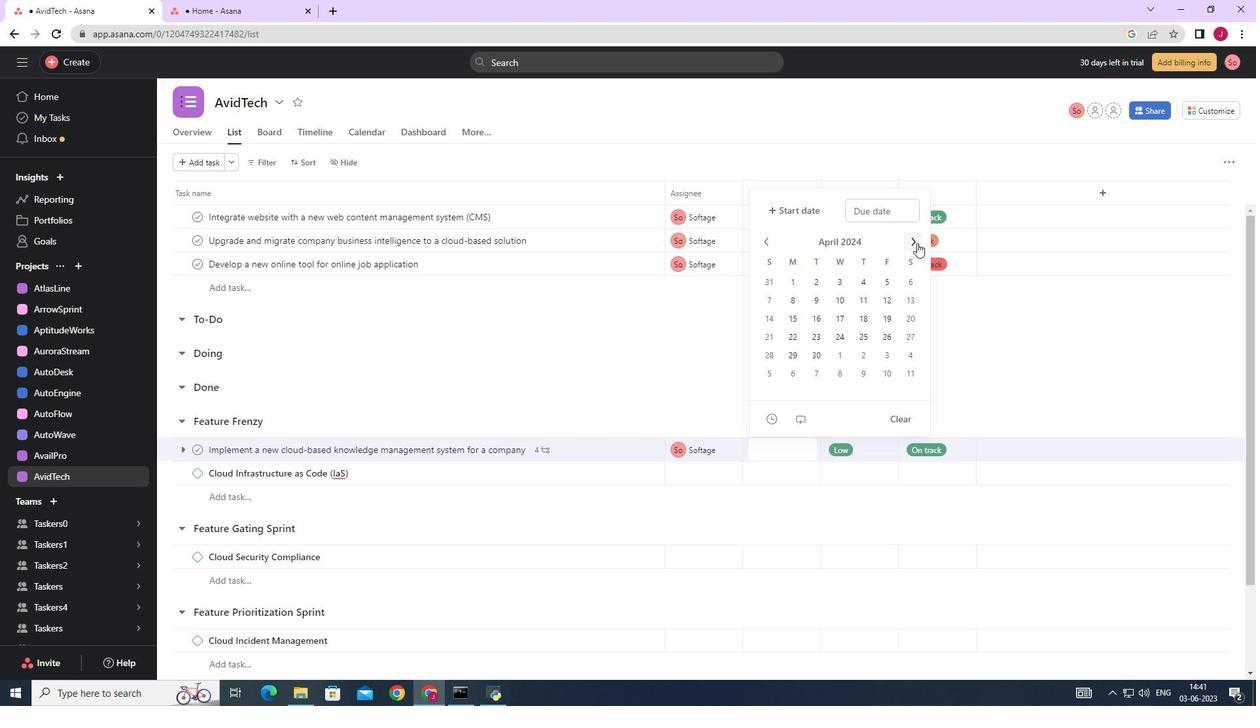 
Action: Mouse pressed left at (917, 243)
Screenshot: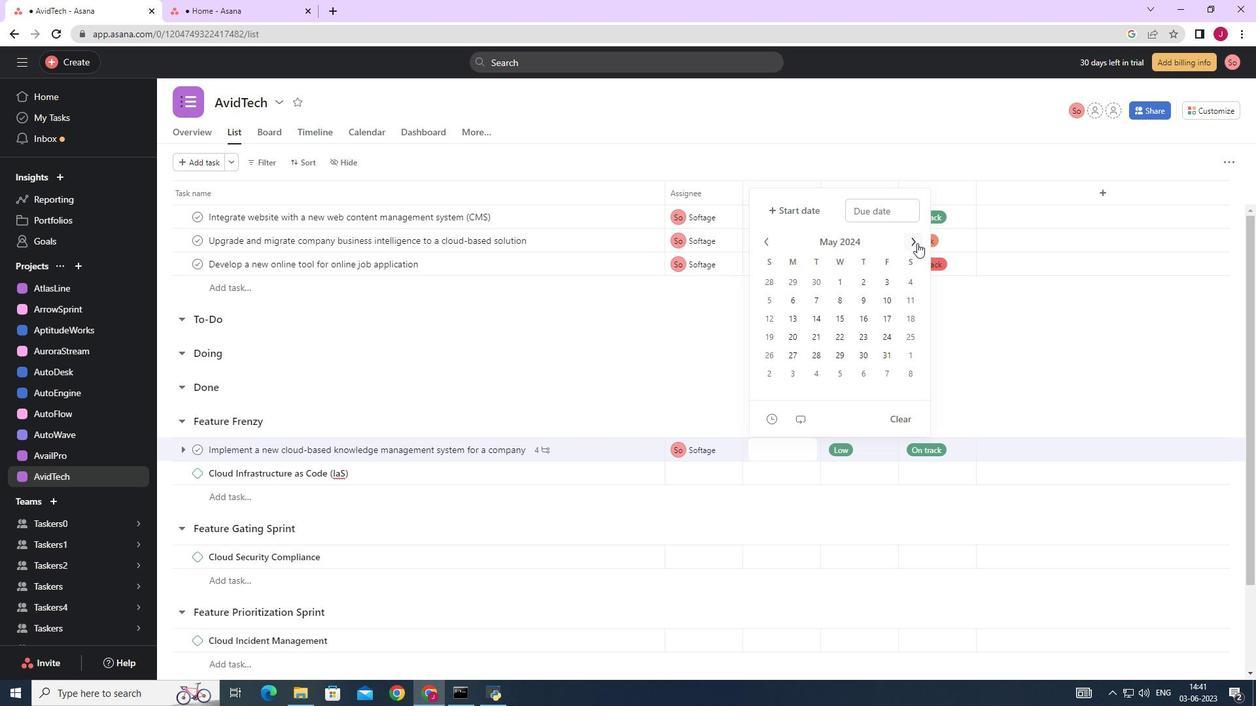 
Action: Mouse pressed left at (917, 243)
Screenshot: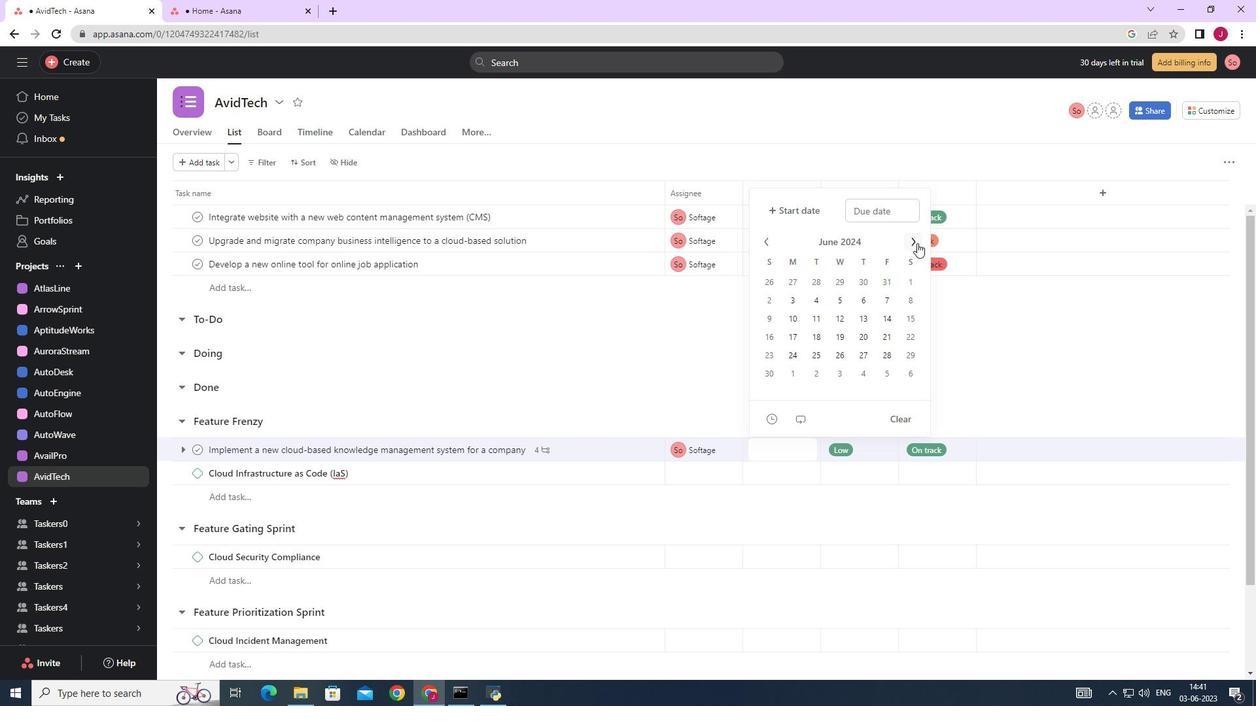 
Action: Mouse pressed left at (917, 243)
Screenshot: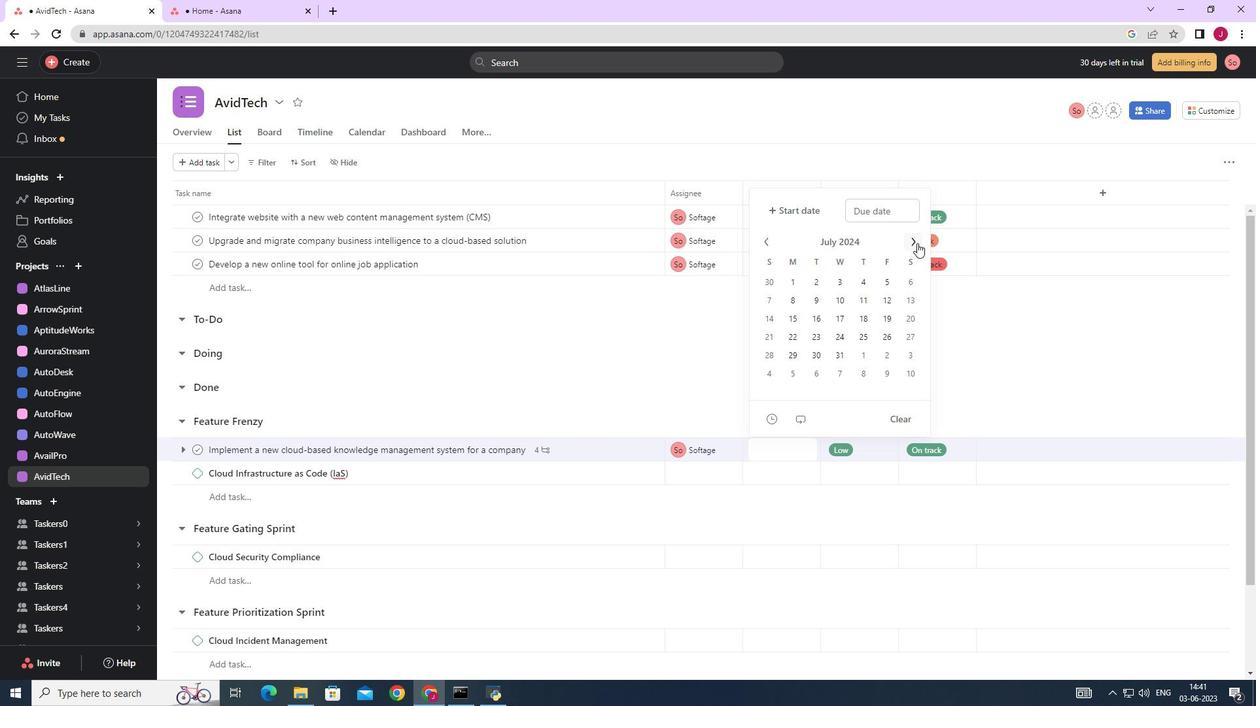 
Action: Mouse pressed left at (917, 243)
Screenshot: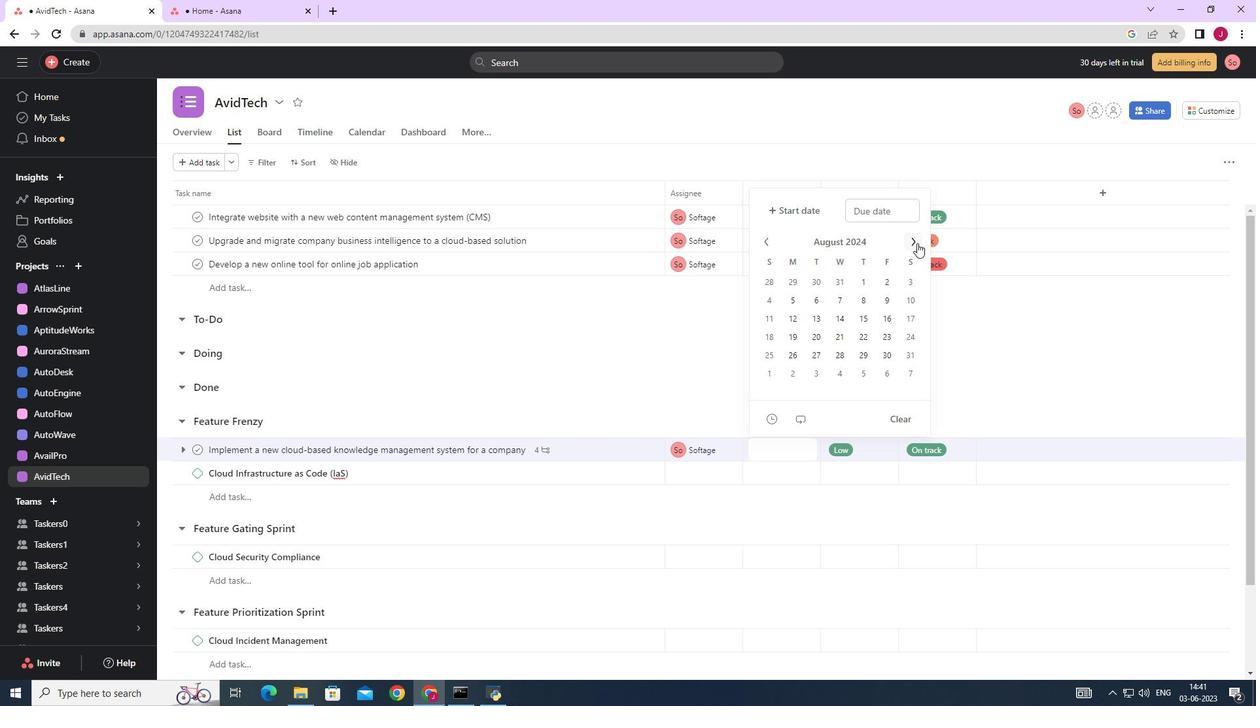 
Action: Mouse pressed left at (917, 243)
Screenshot: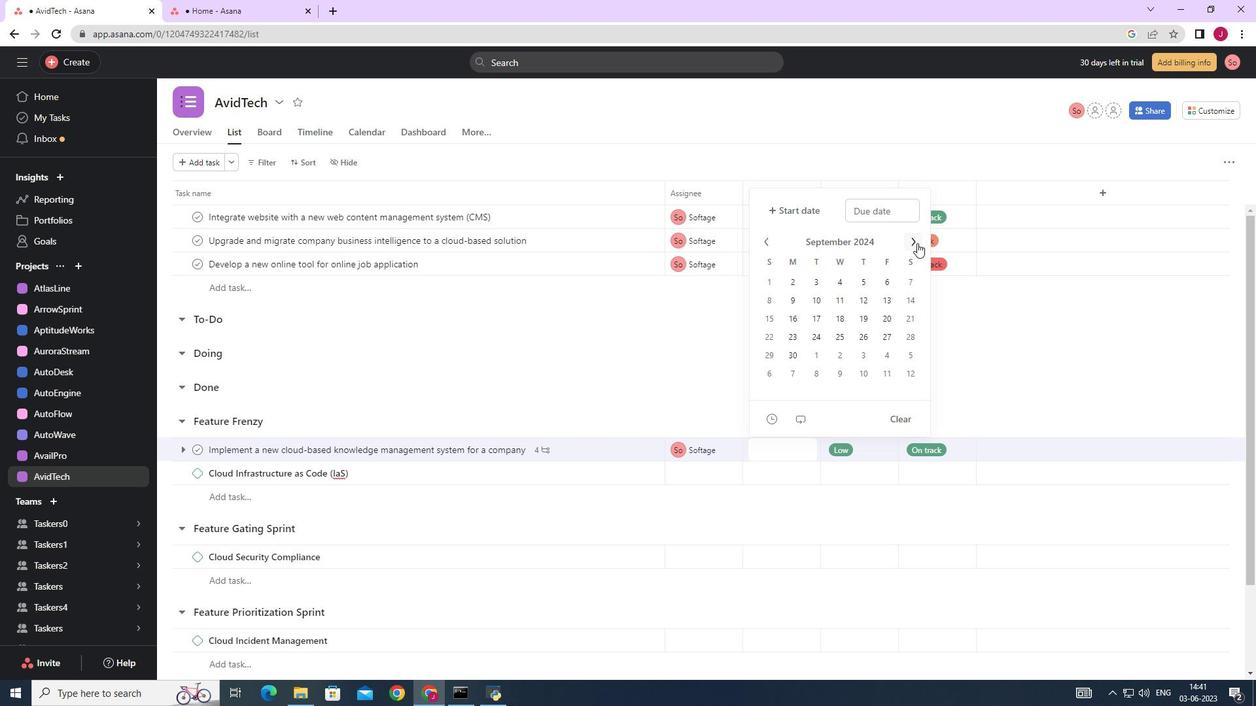 
Action: Mouse pressed left at (917, 243)
Screenshot: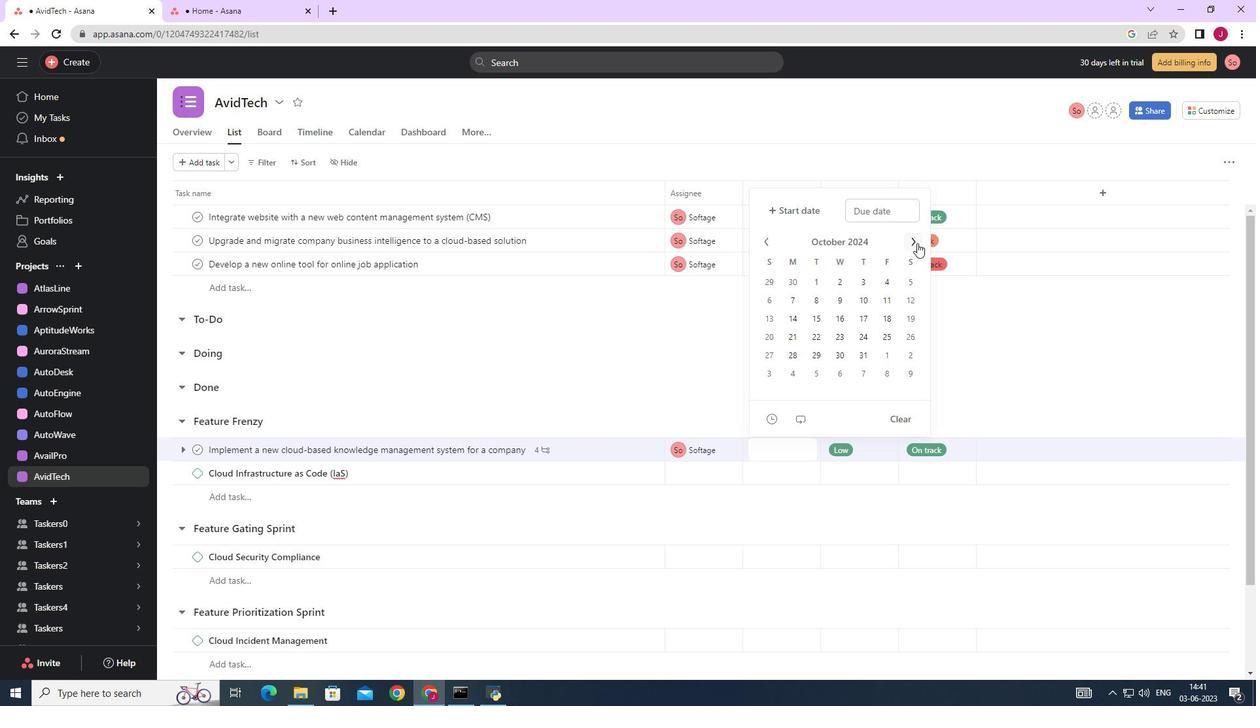 
Action: Mouse moved to (914, 245)
Screenshot: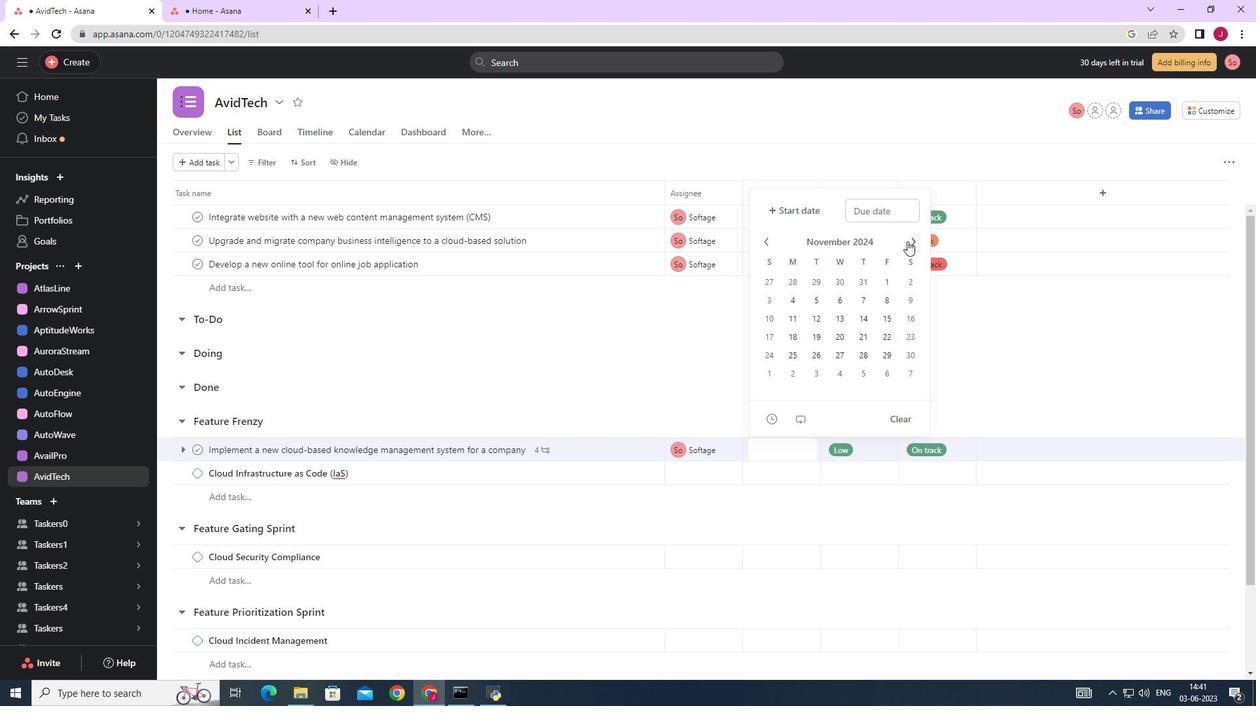 
Action: Mouse pressed left at (914, 245)
Screenshot: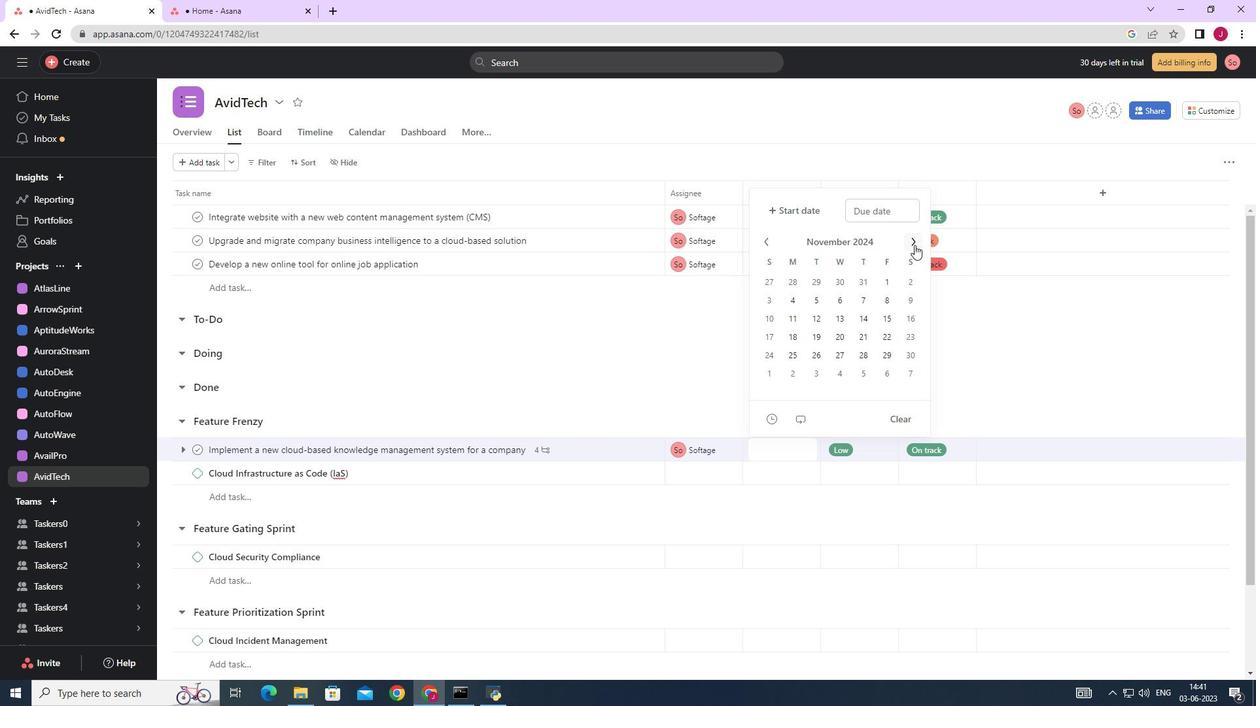 
Action: Mouse moved to (910, 335)
Screenshot: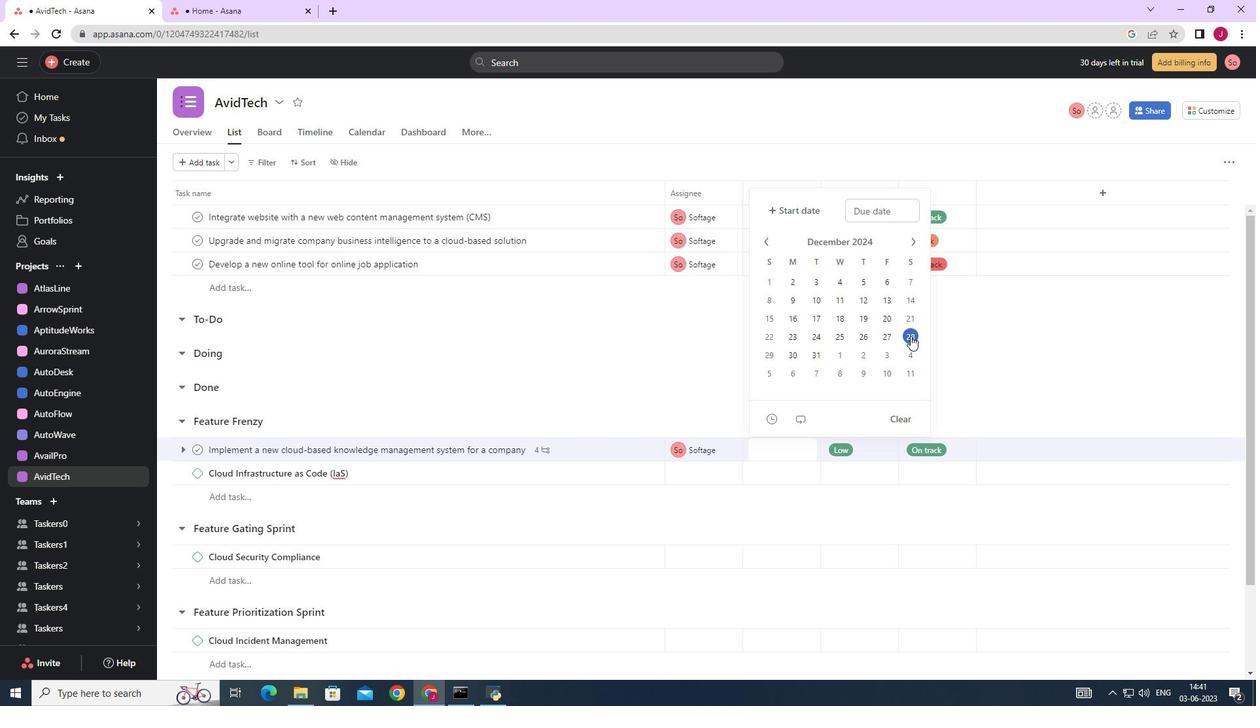 
Action: Mouse pressed left at (910, 335)
Screenshot: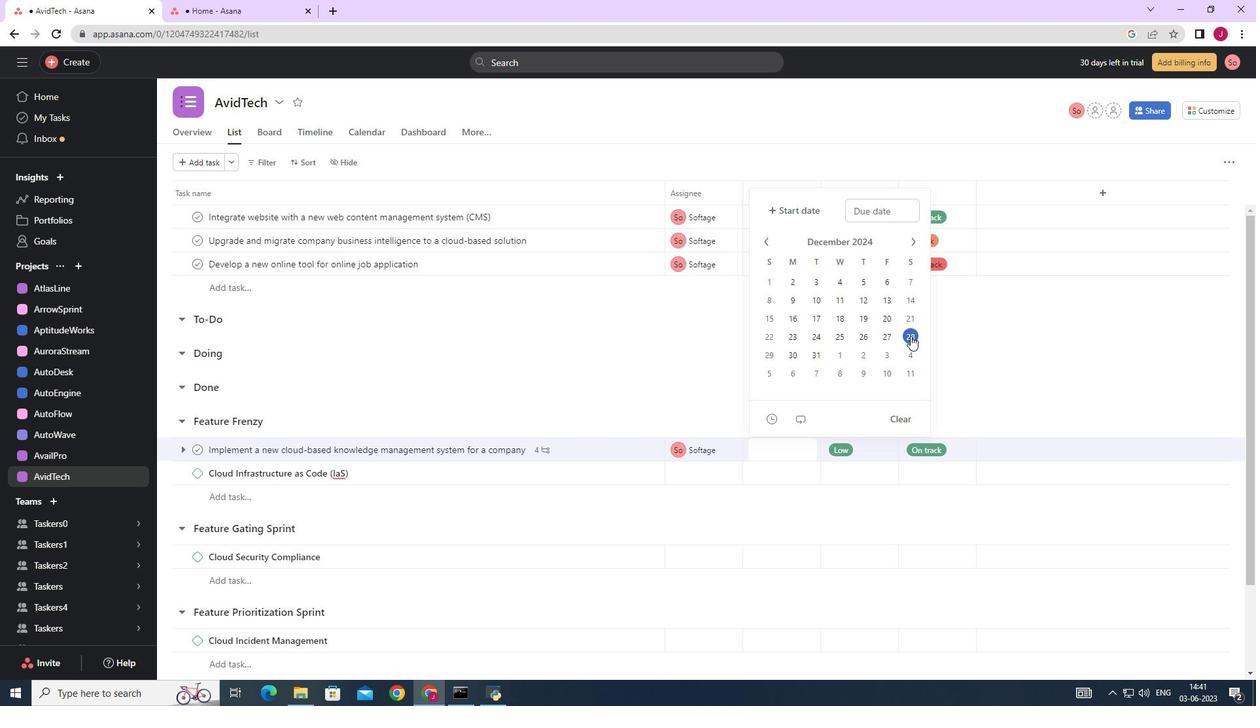 
Action: Mouse moved to (1068, 344)
Screenshot: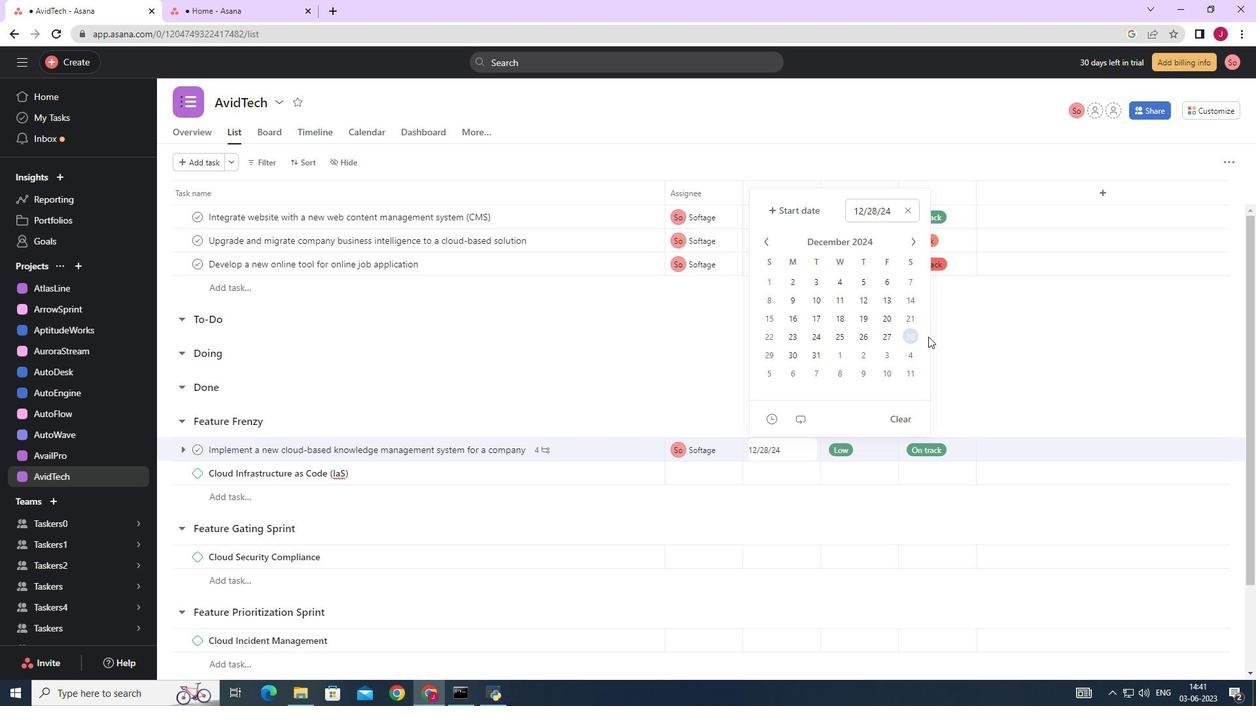
Action: Mouse pressed left at (1068, 344)
Screenshot: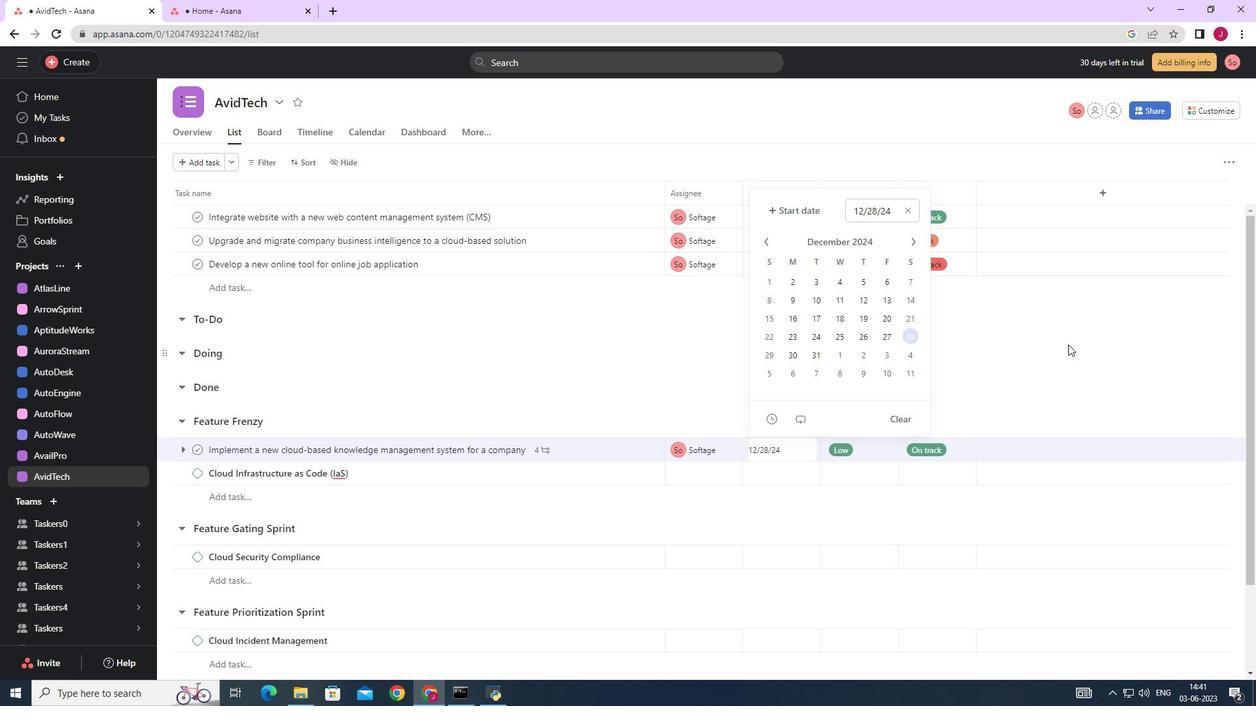 
Action: Mouse moved to (1065, 344)
Screenshot: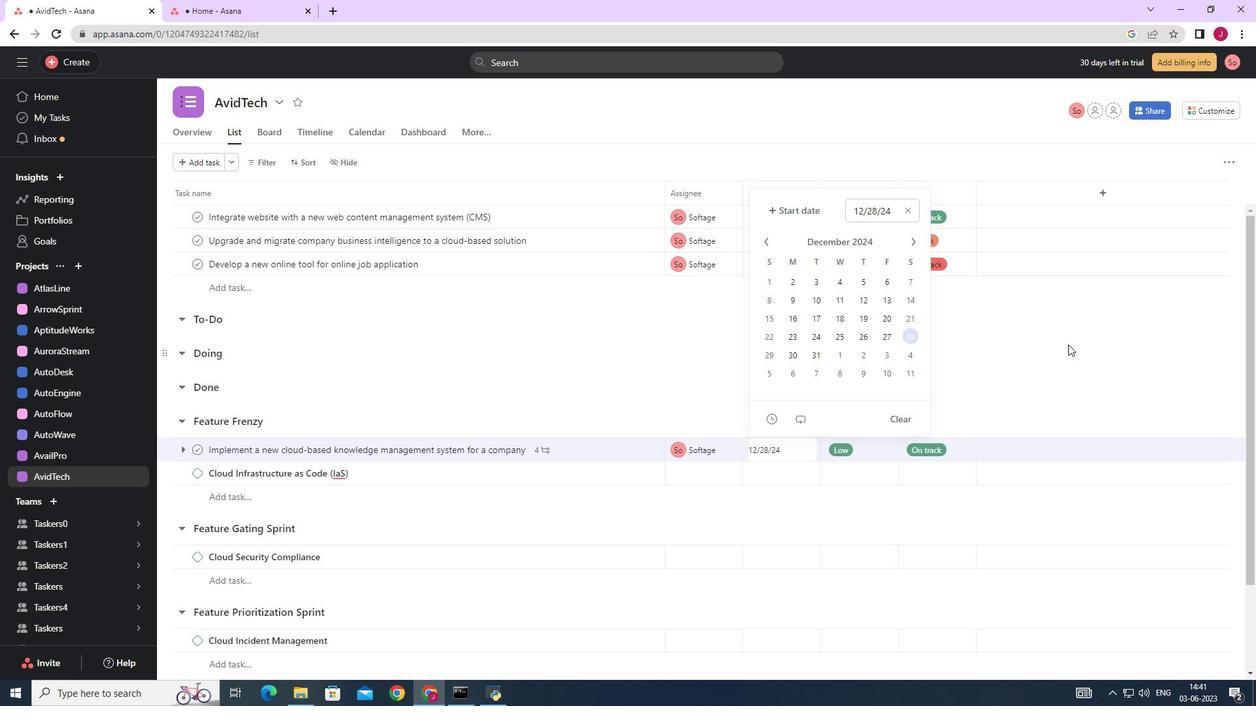 
